 Task: Search one way flight ticket for 2 adults, 2 children, 2 infants in seat in first from Mesa: Phoenix-mesa Gateway Airport (formerly Williams Afb) to Gillette: Gillette Campbell County Airport on 5-1-2023. Choice of flights is United. Number of bags: 7 checked bags. Price is upto 96000. Outbound departure time preference is 12:00.
Action: Mouse moved to (216, 223)
Screenshot: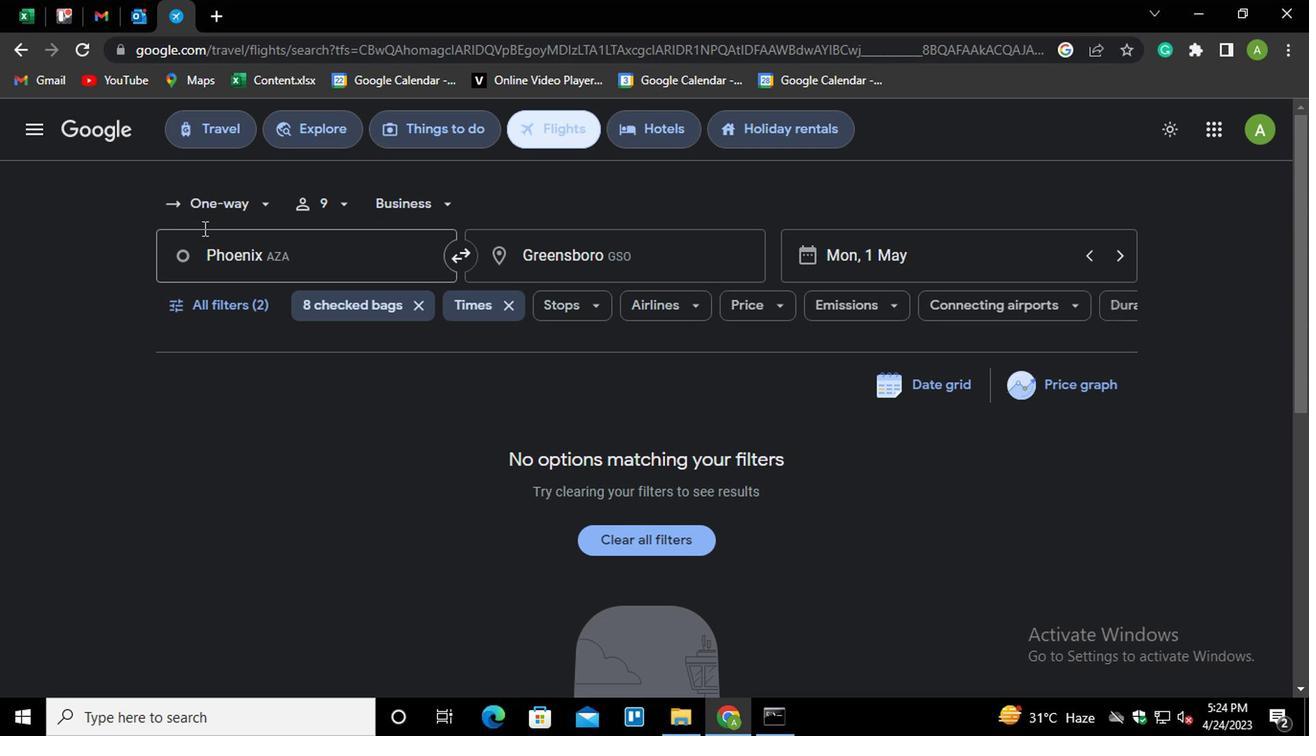 
Action: Mouse pressed left at (216, 223)
Screenshot: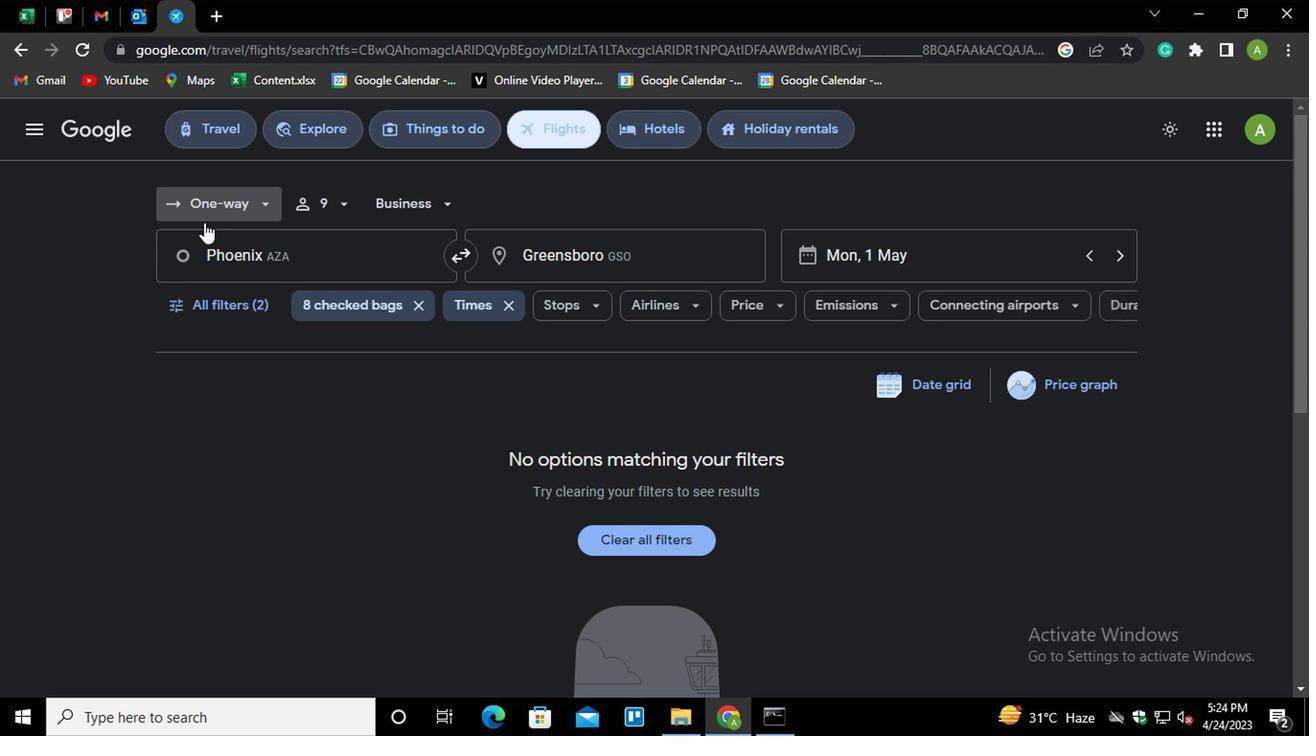 
Action: Mouse moved to (238, 295)
Screenshot: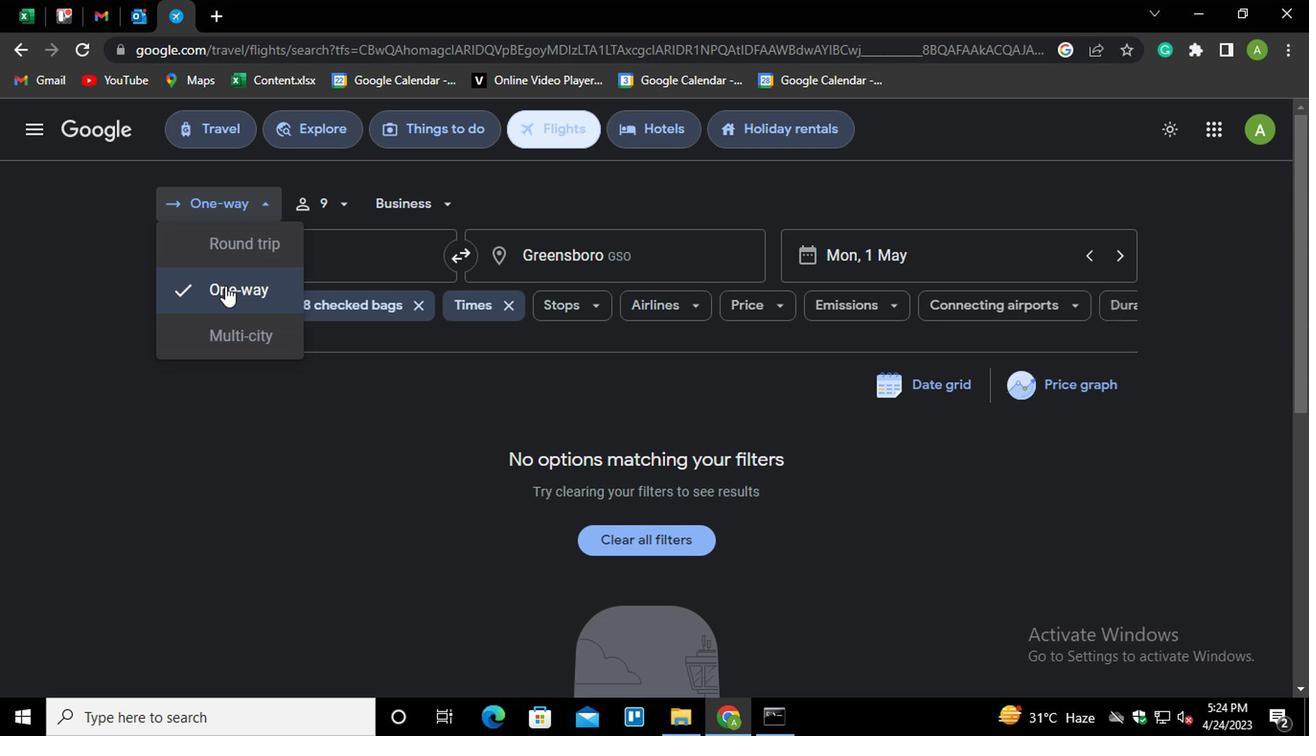 
Action: Mouse pressed left at (238, 295)
Screenshot: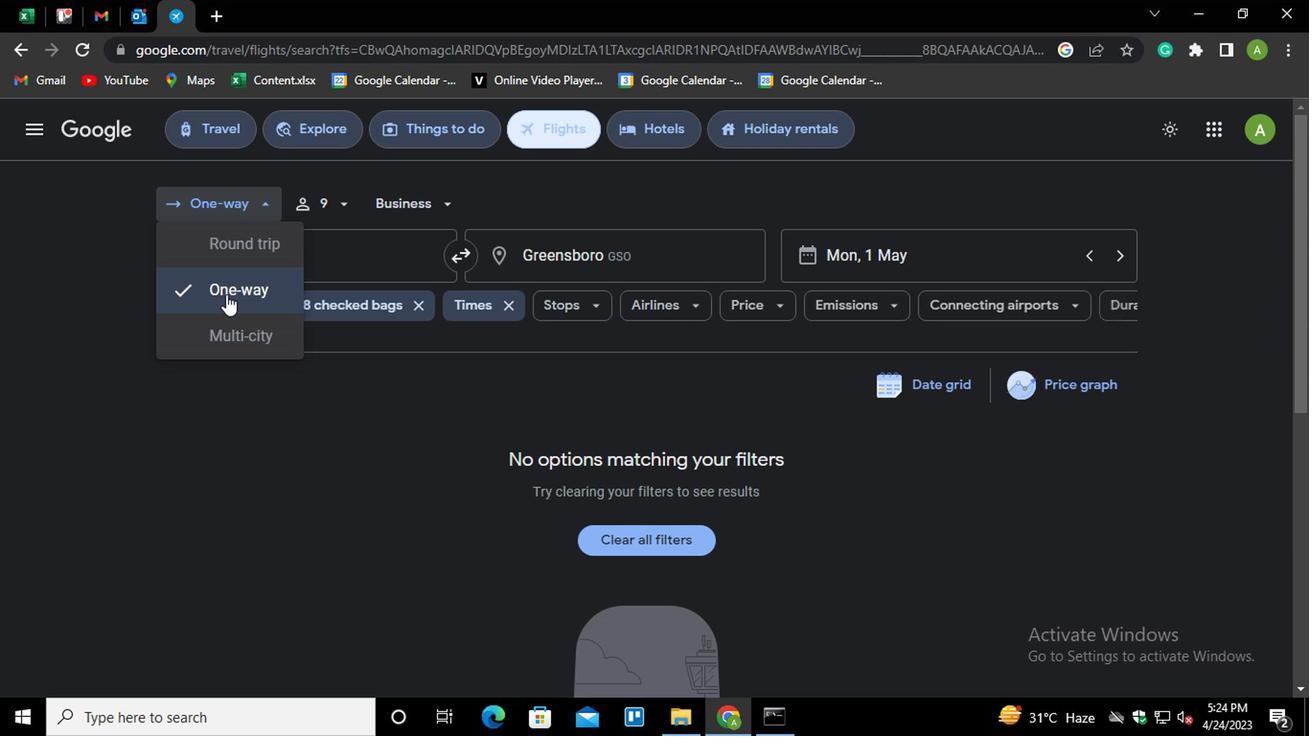 
Action: Mouse moved to (307, 183)
Screenshot: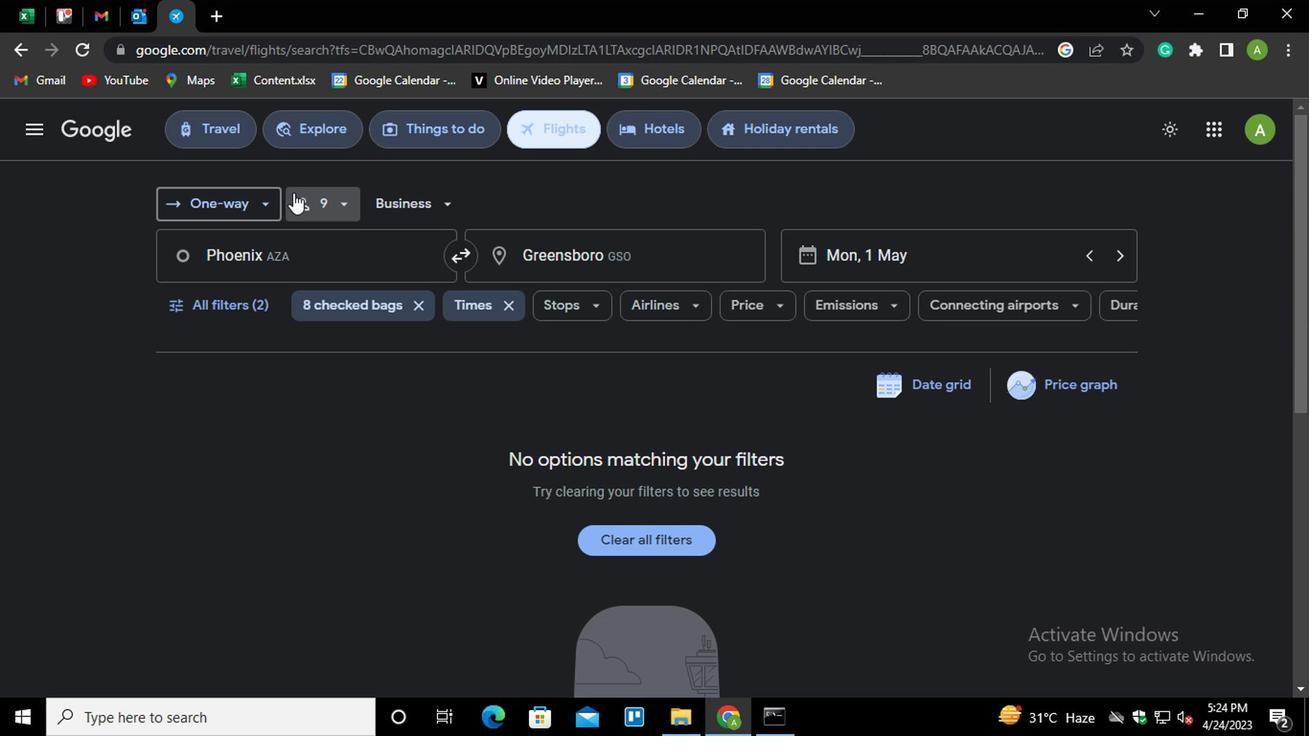
Action: Mouse pressed left at (307, 183)
Screenshot: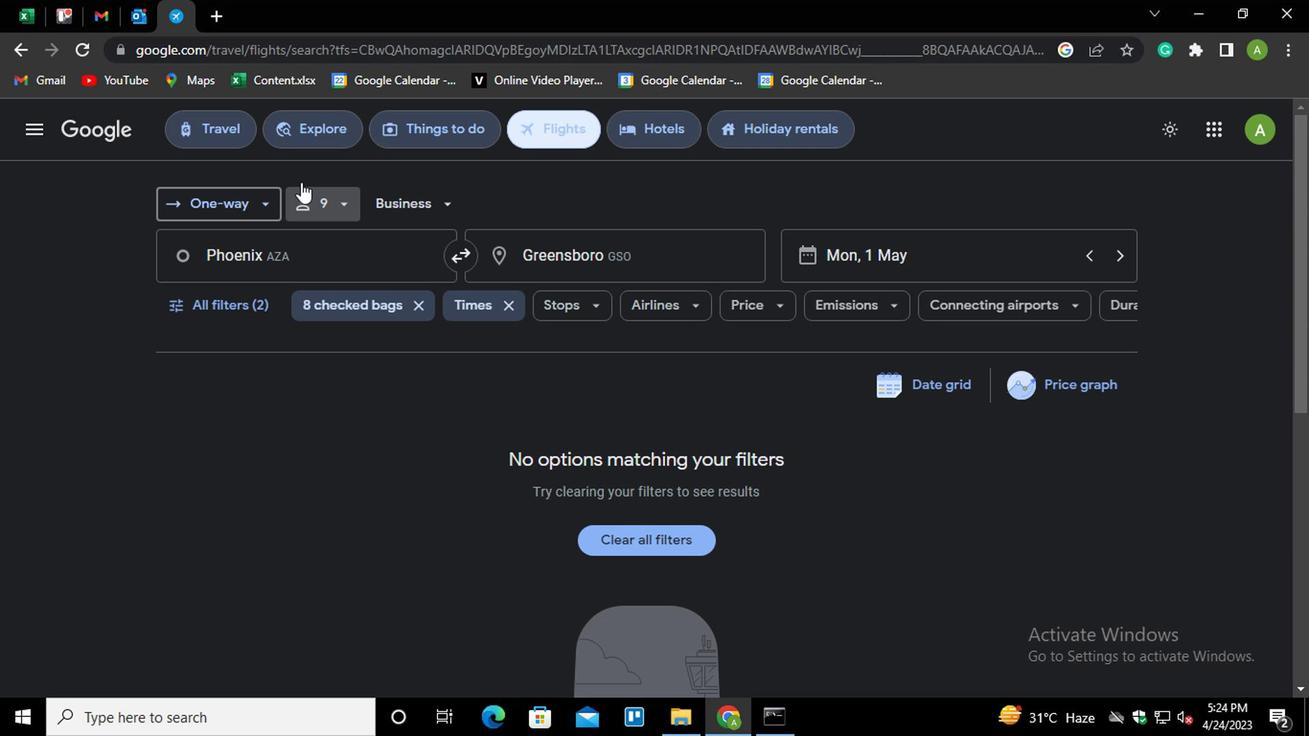 
Action: Mouse moved to (484, 252)
Screenshot: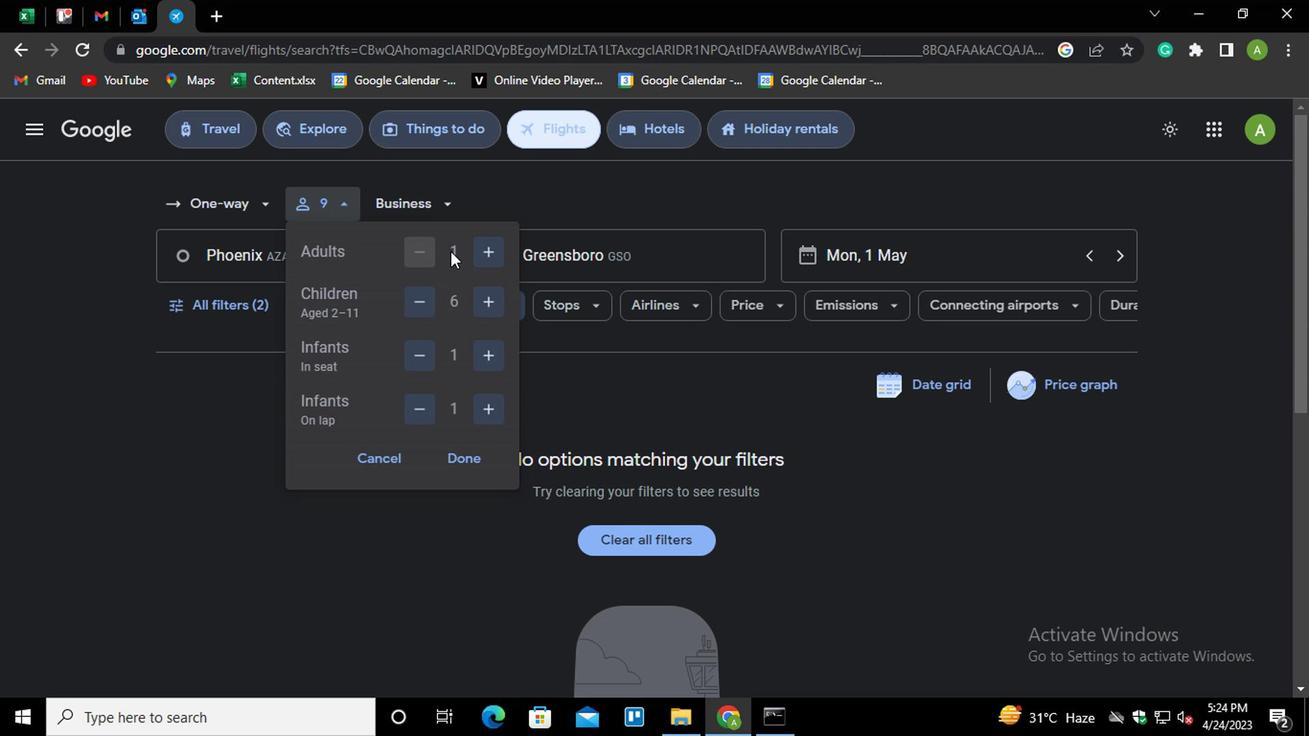 
Action: Mouse pressed left at (484, 252)
Screenshot: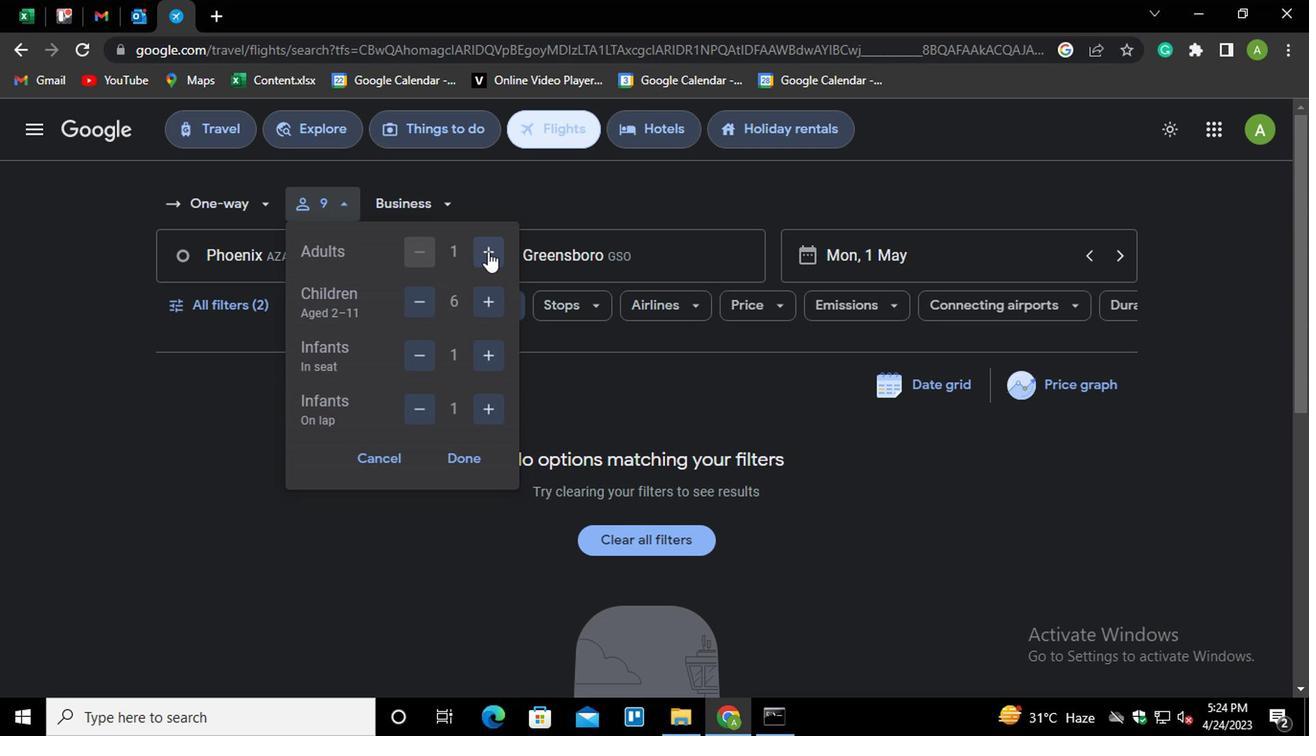 
Action: Mouse moved to (422, 302)
Screenshot: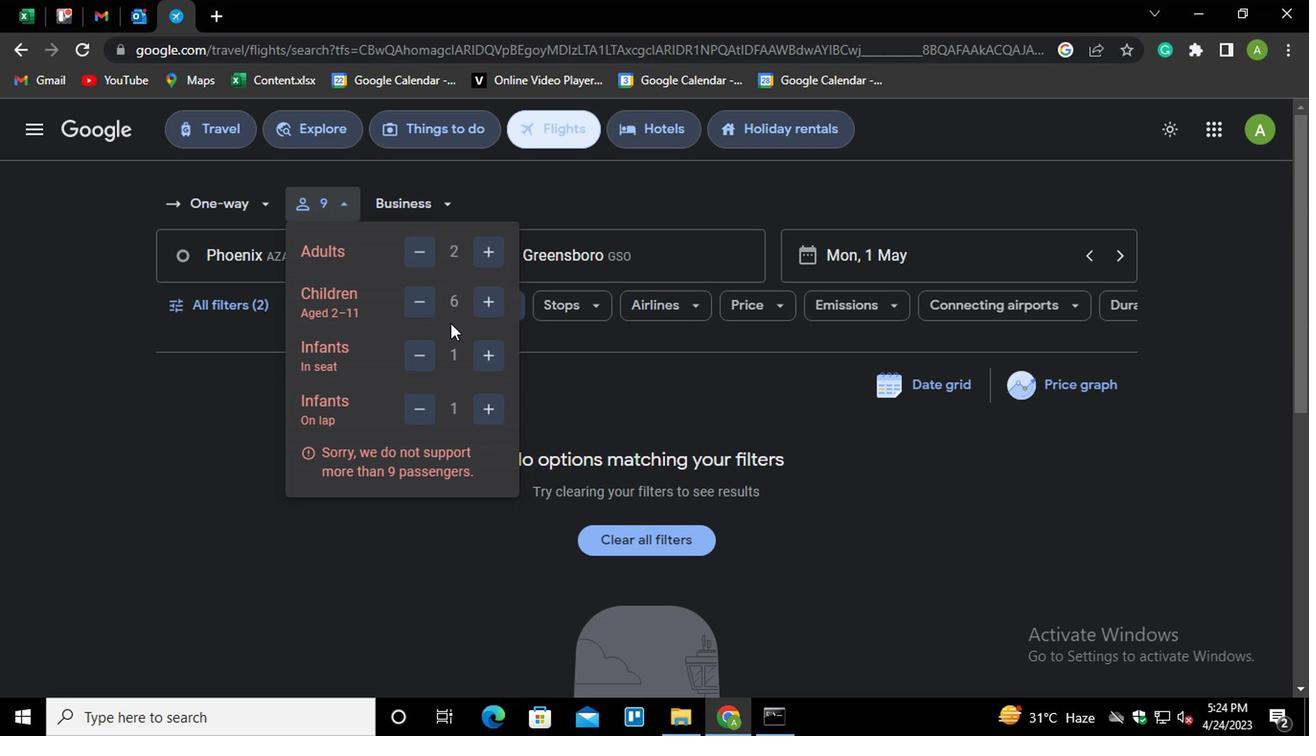 
Action: Mouse pressed left at (422, 302)
Screenshot: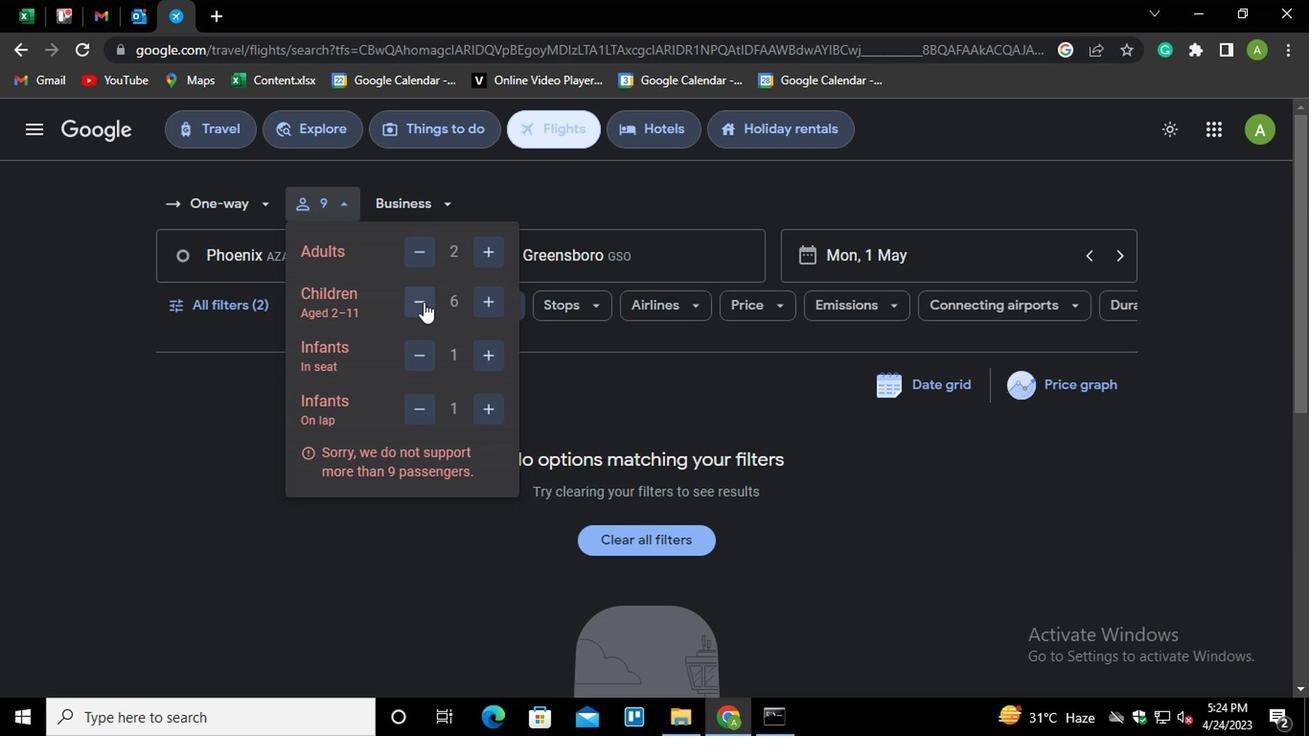 
Action: Mouse moved to (421, 302)
Screenshot: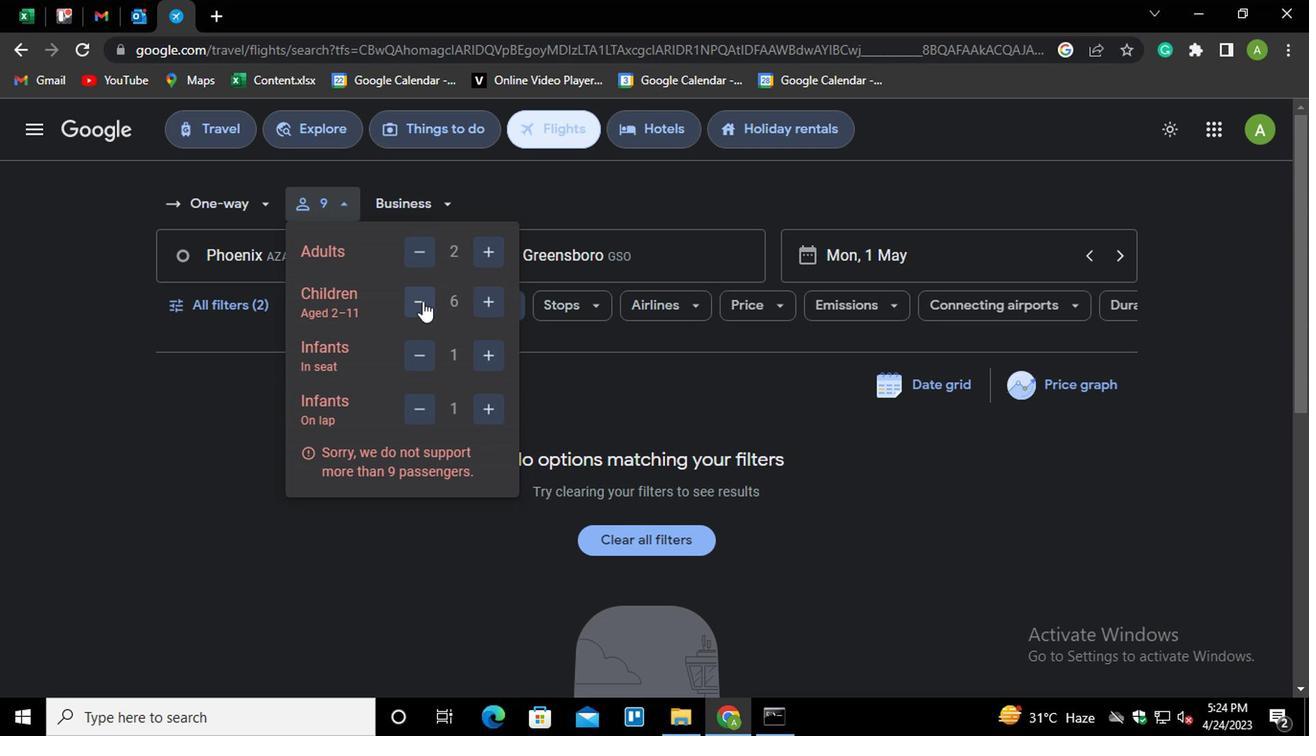 
Action: Mouse pressed left at (421, 302)
Screenshot: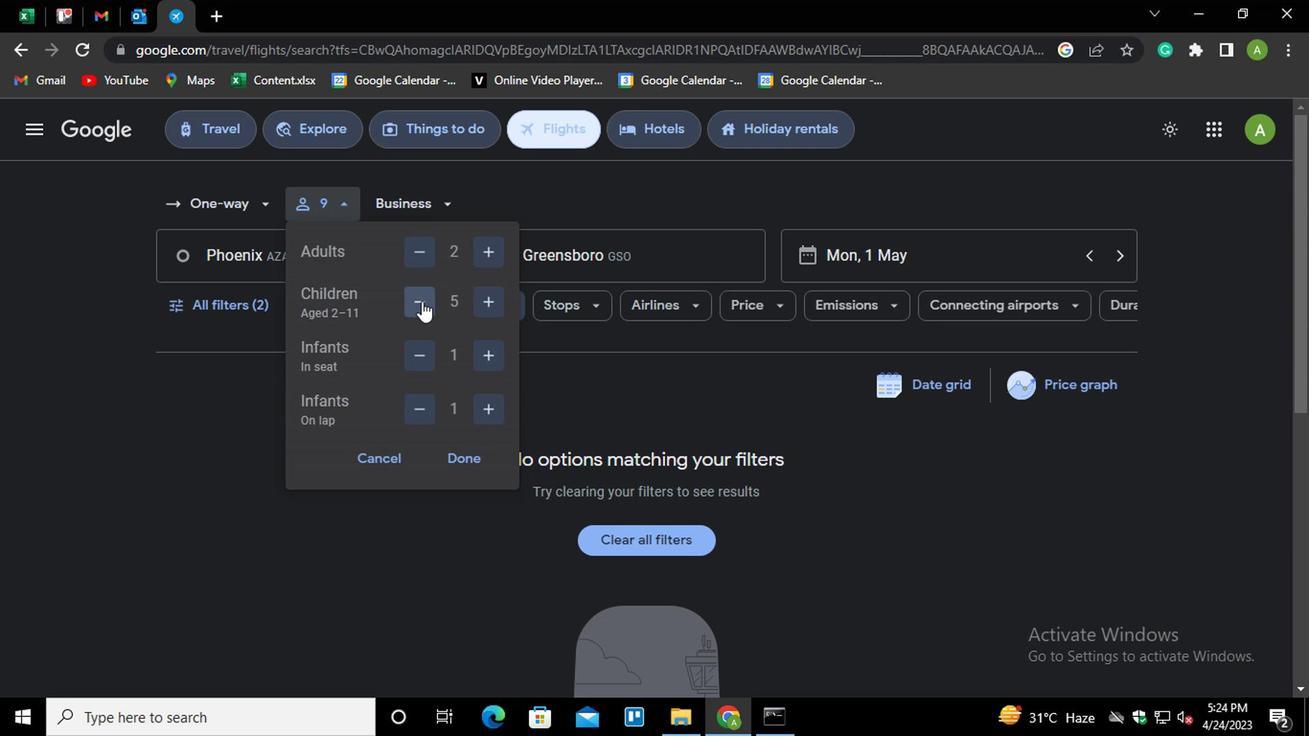 
Action: Mouse pressed left at (421, 302)
Screenshot: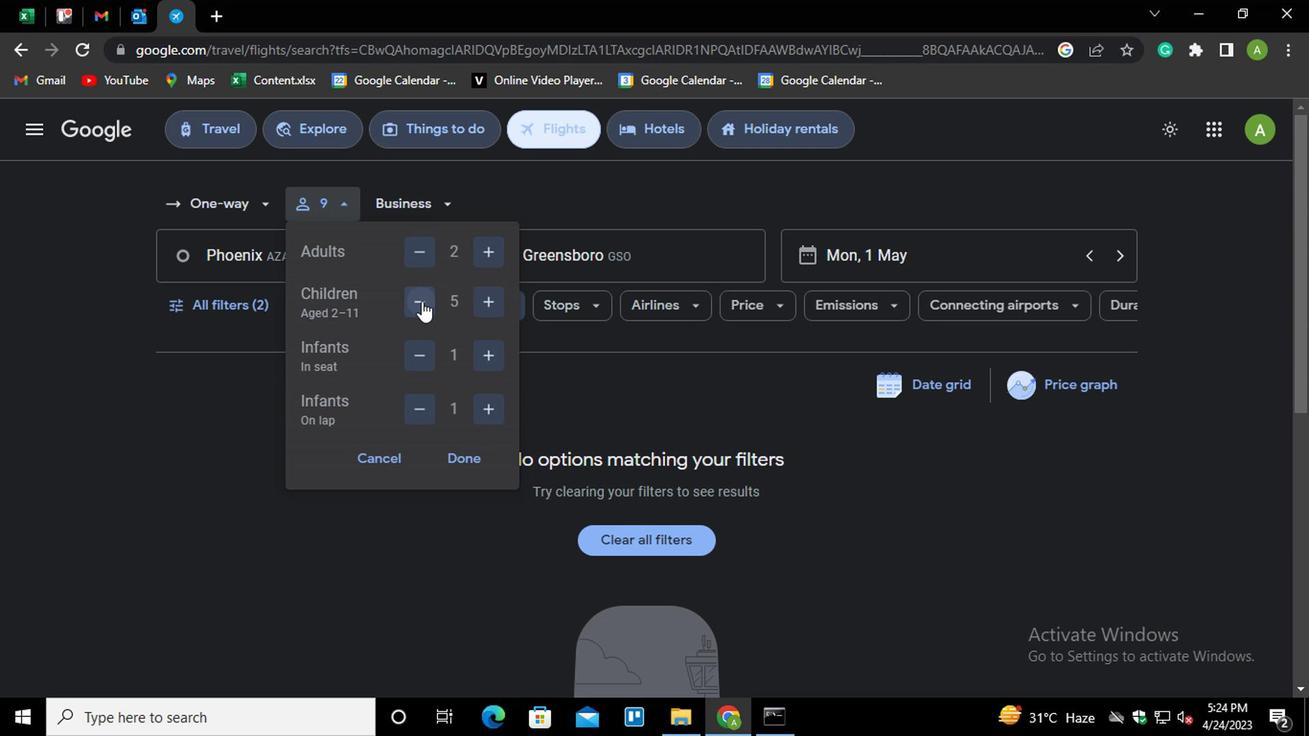 
Action: Mouse pressed left at (421, 302)
Screenshot: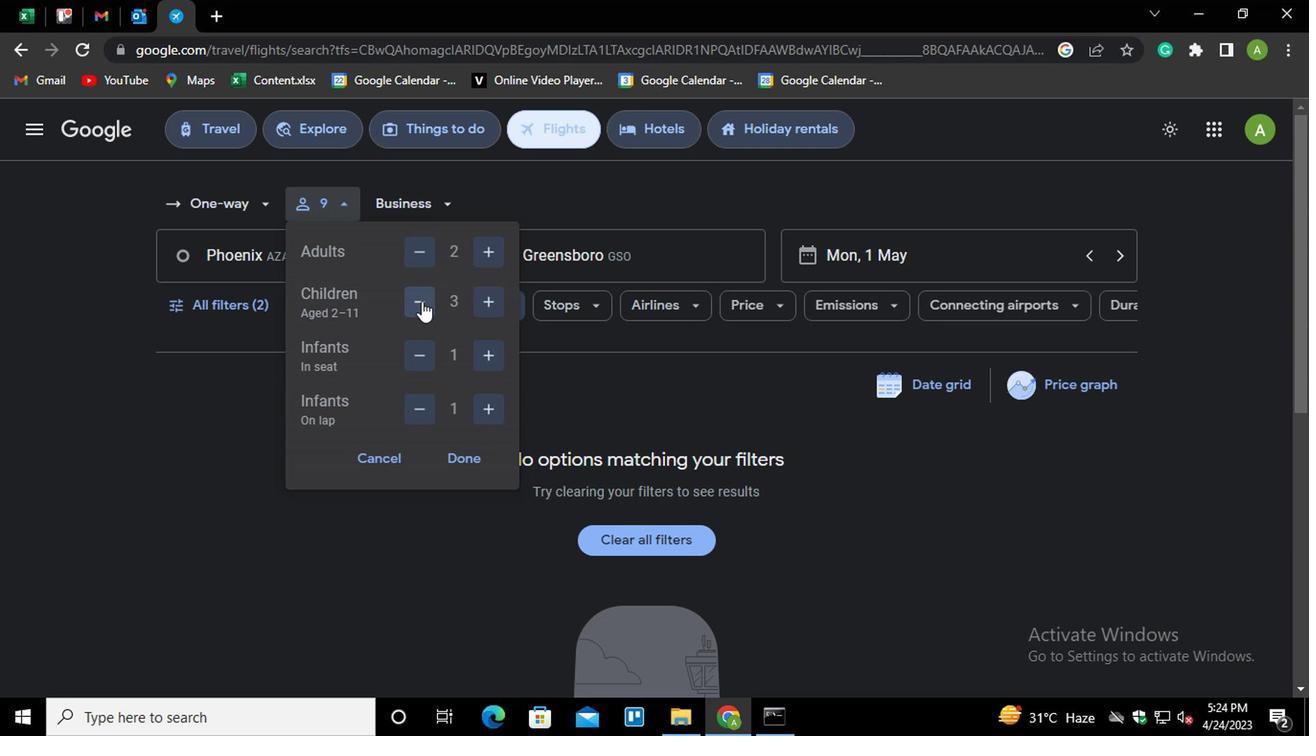 
Action: Mouse moved to (416, 358)
Screenshot: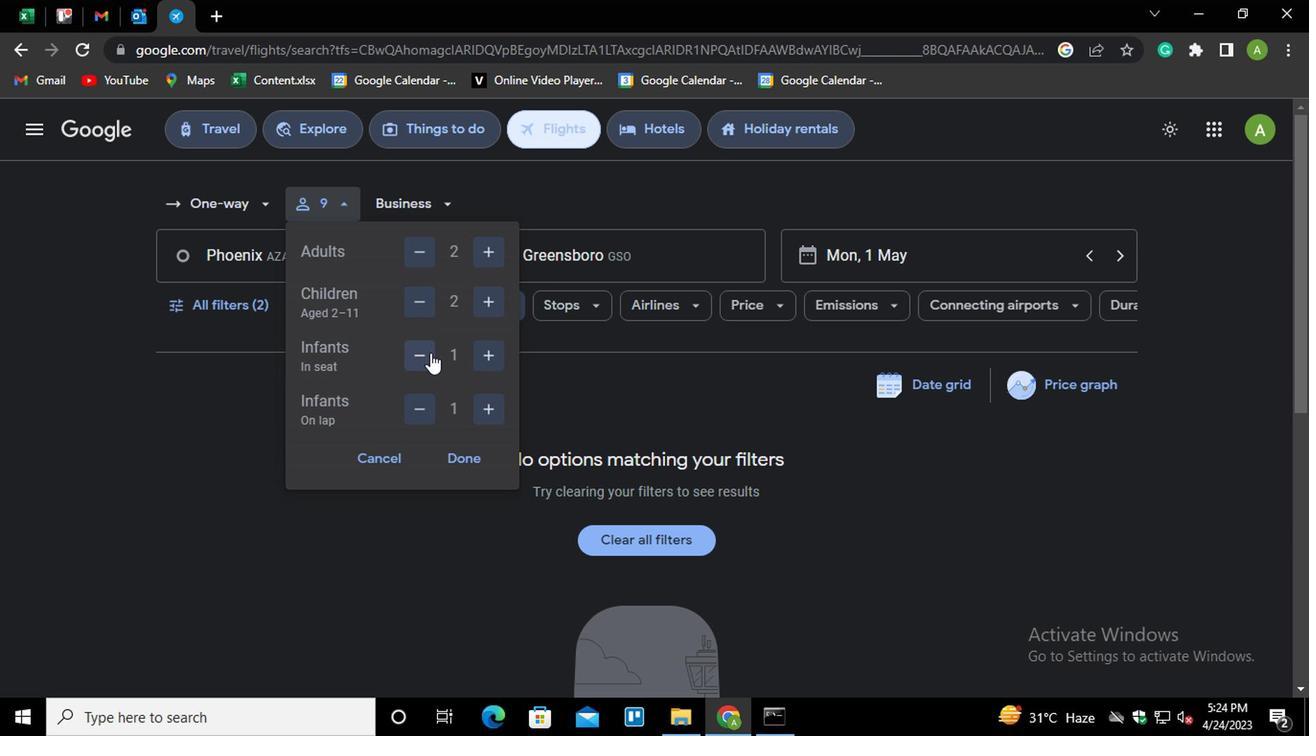 
Action: Mouse pressed left at (416, 358)
Screenshot: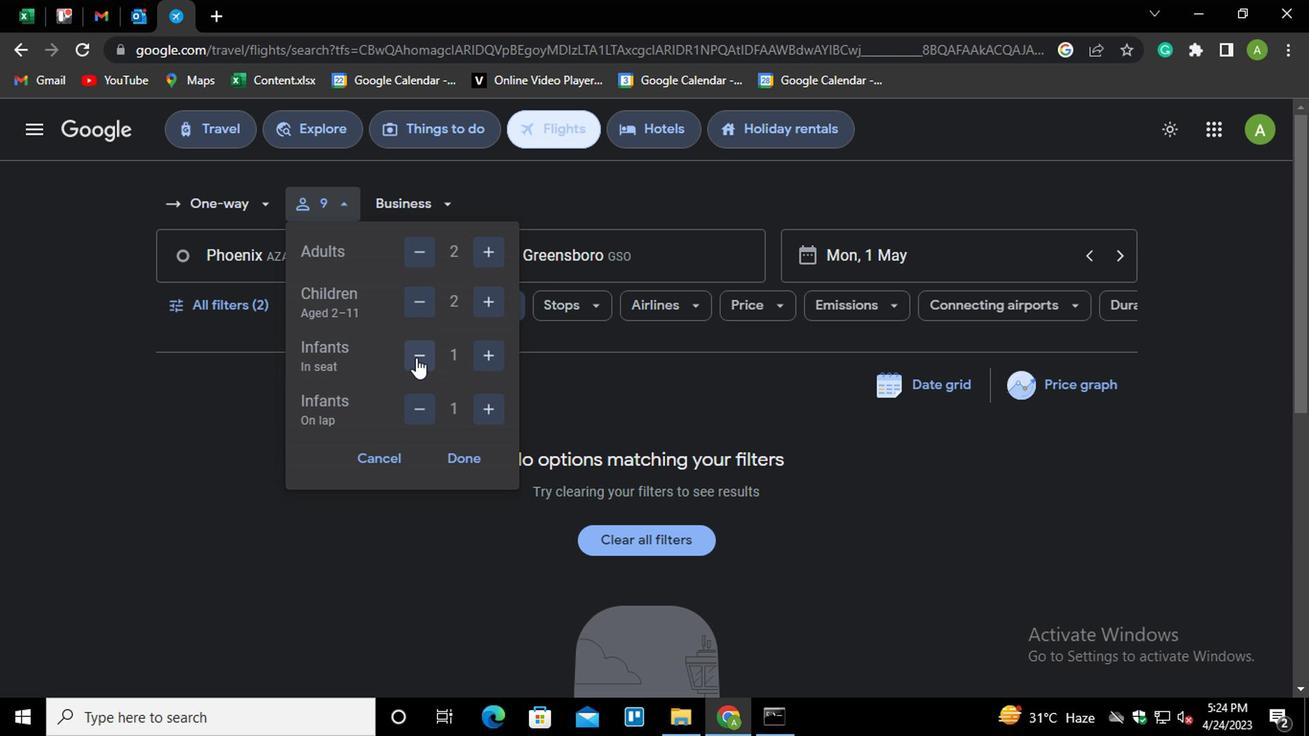 
Action: Mouse moved to (478, 358)
Screenshot: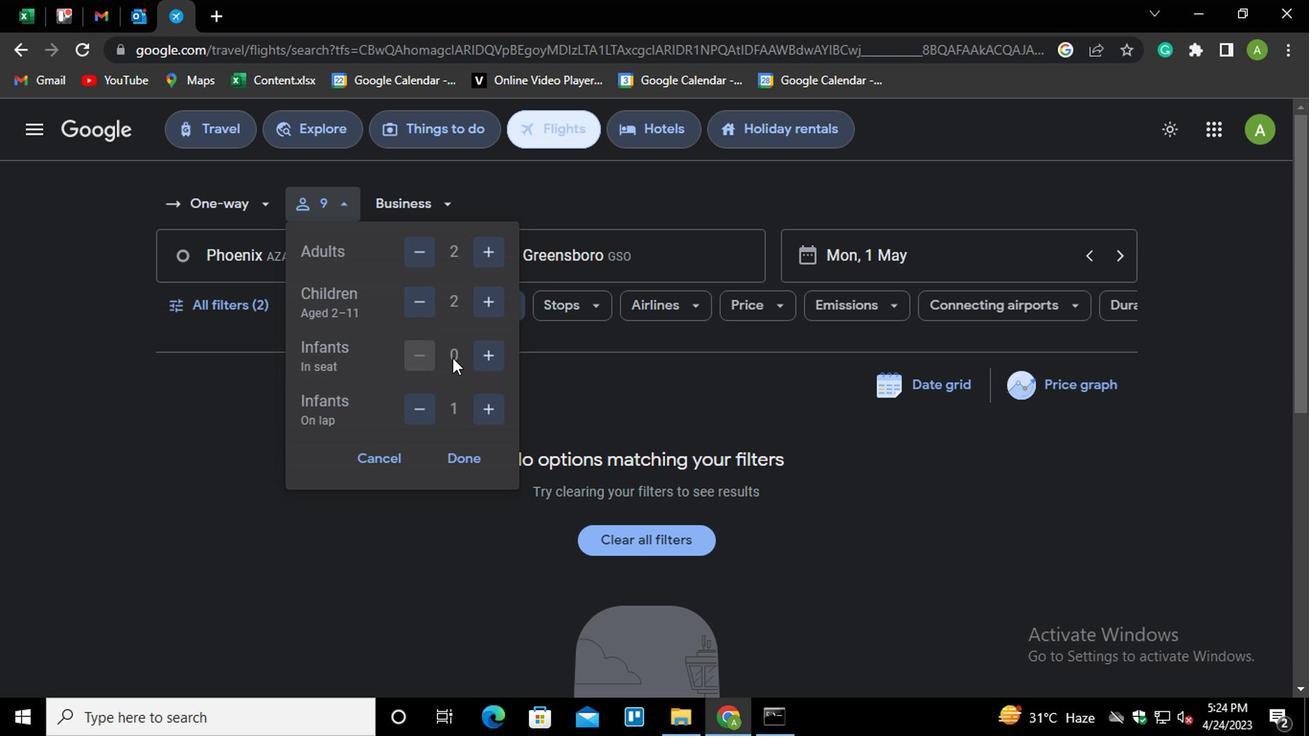 
Action: Mouse pressed left at (478, 358)
Screenshot: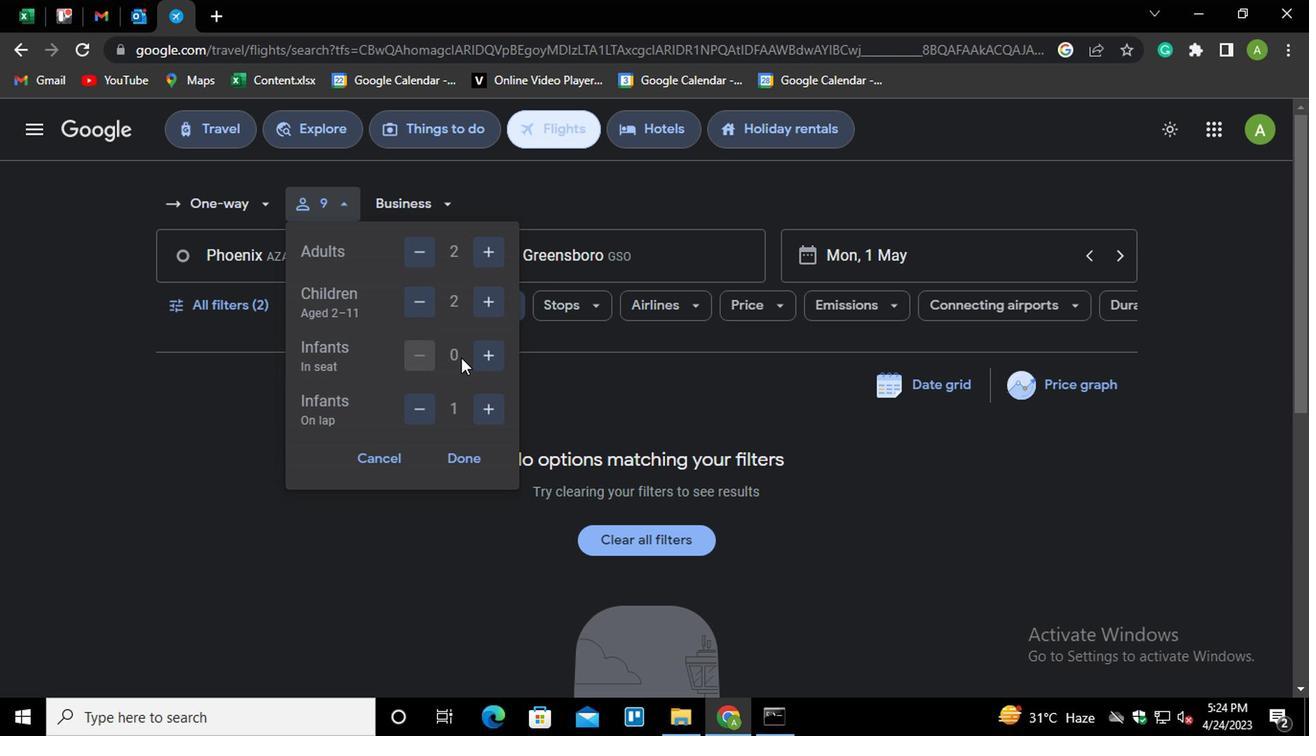 
Action: Mouse pressed left at (478, 358)
Screenshot: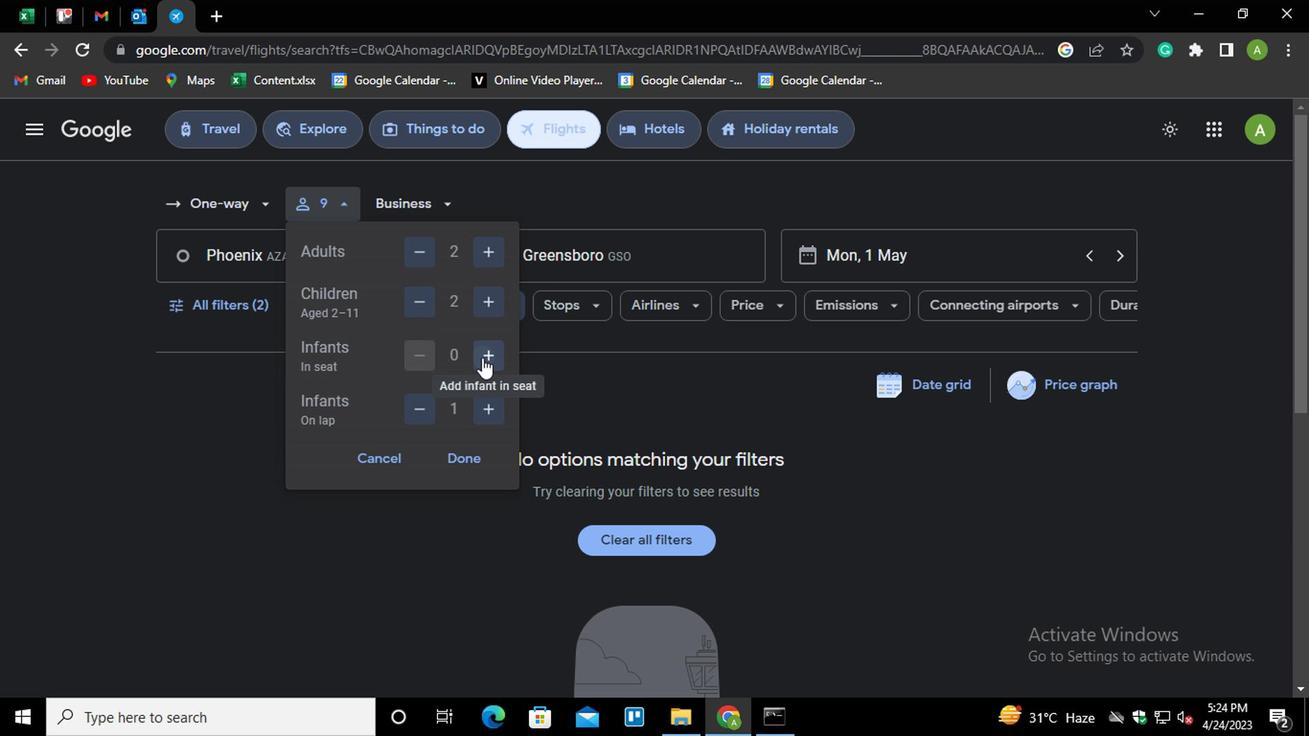 
Action: Mouse moved to (407, 411)
Screenshot: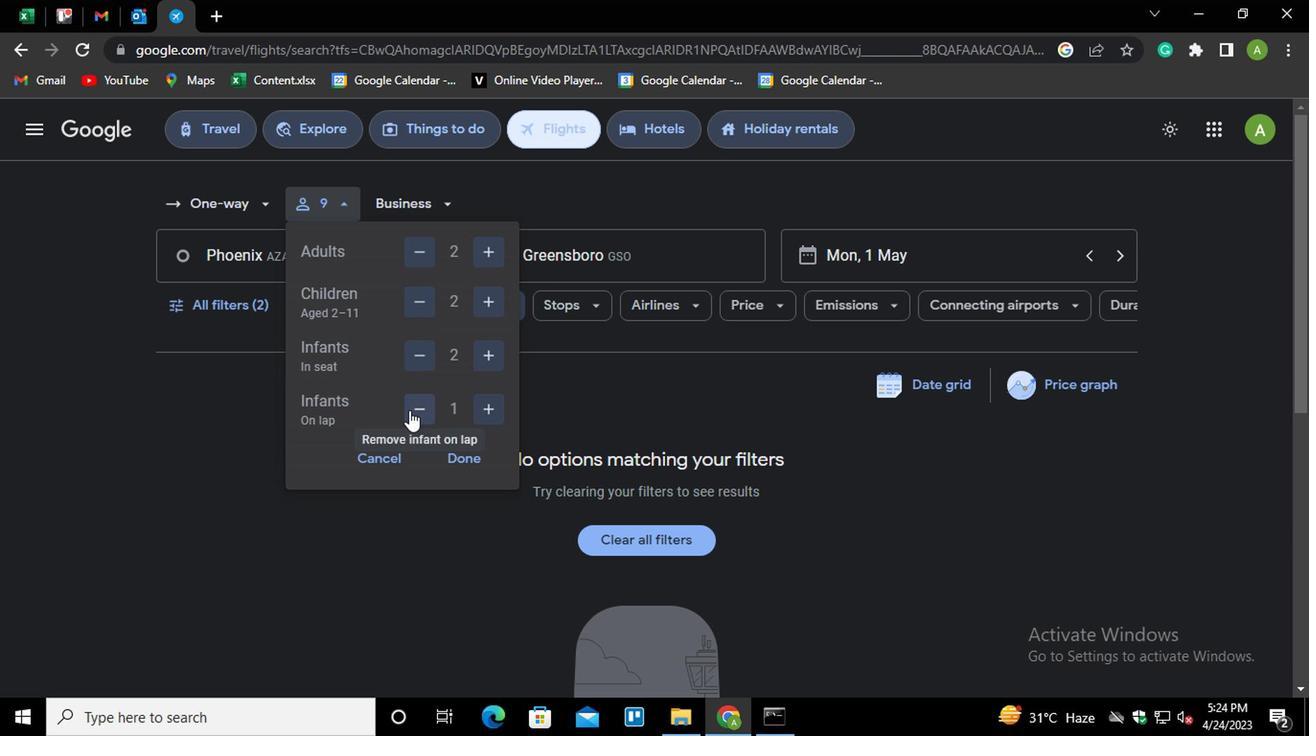 
Action: Mouse pressed left at (407, 411)
Screenshot: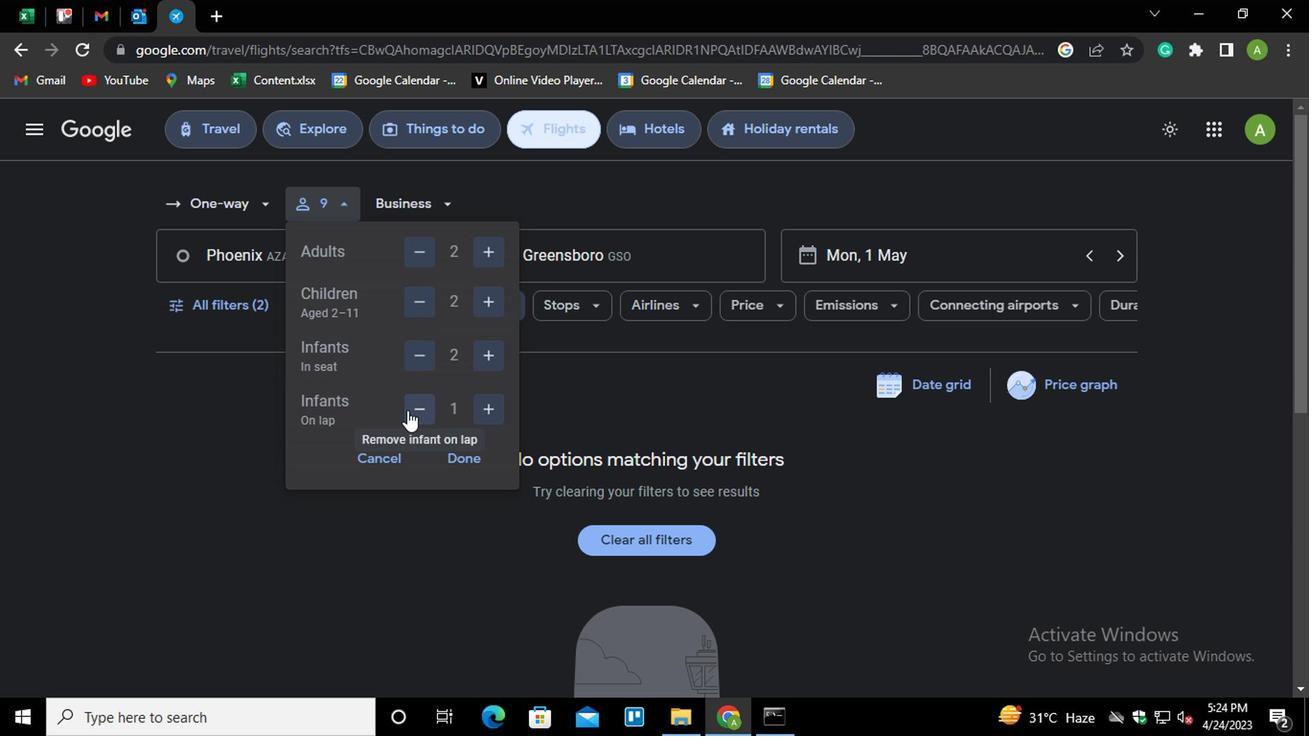 
Action: Mouse moved to (458, 450)
Screenshot: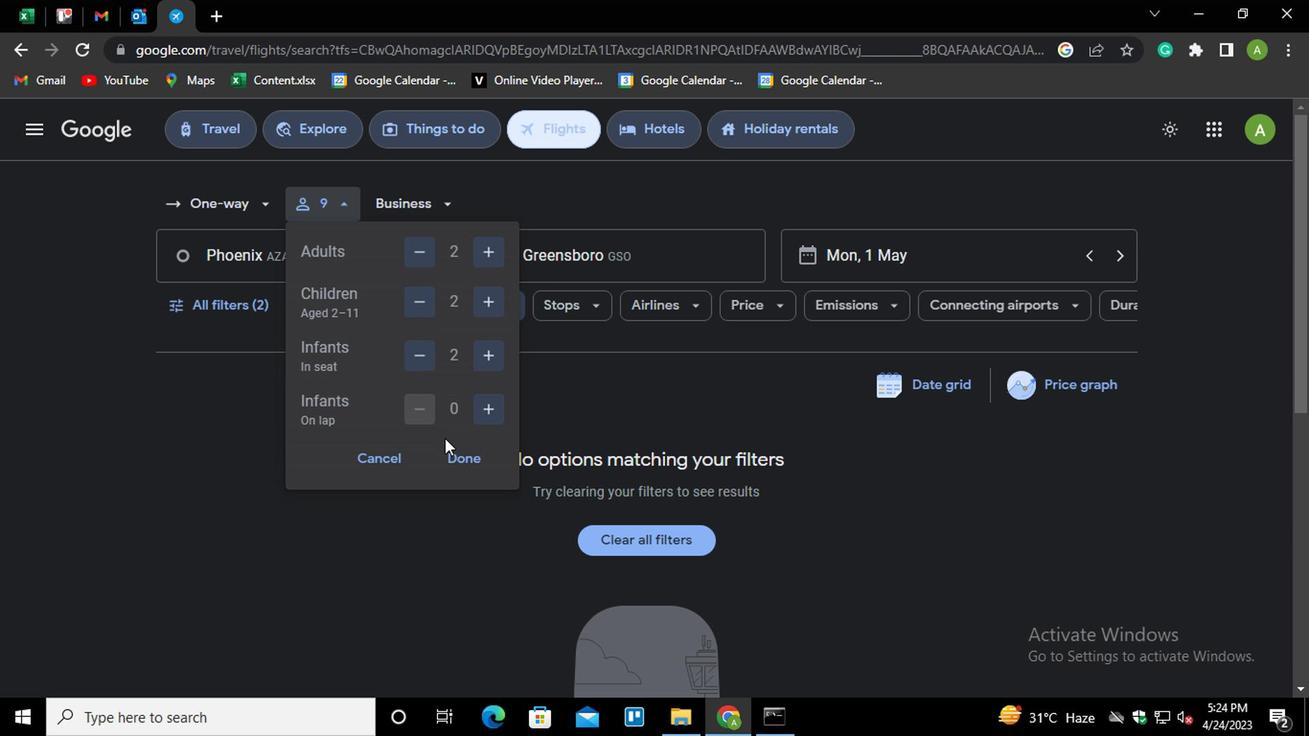 
Action: Mouse pressed left at (458, 450)
Screenshot: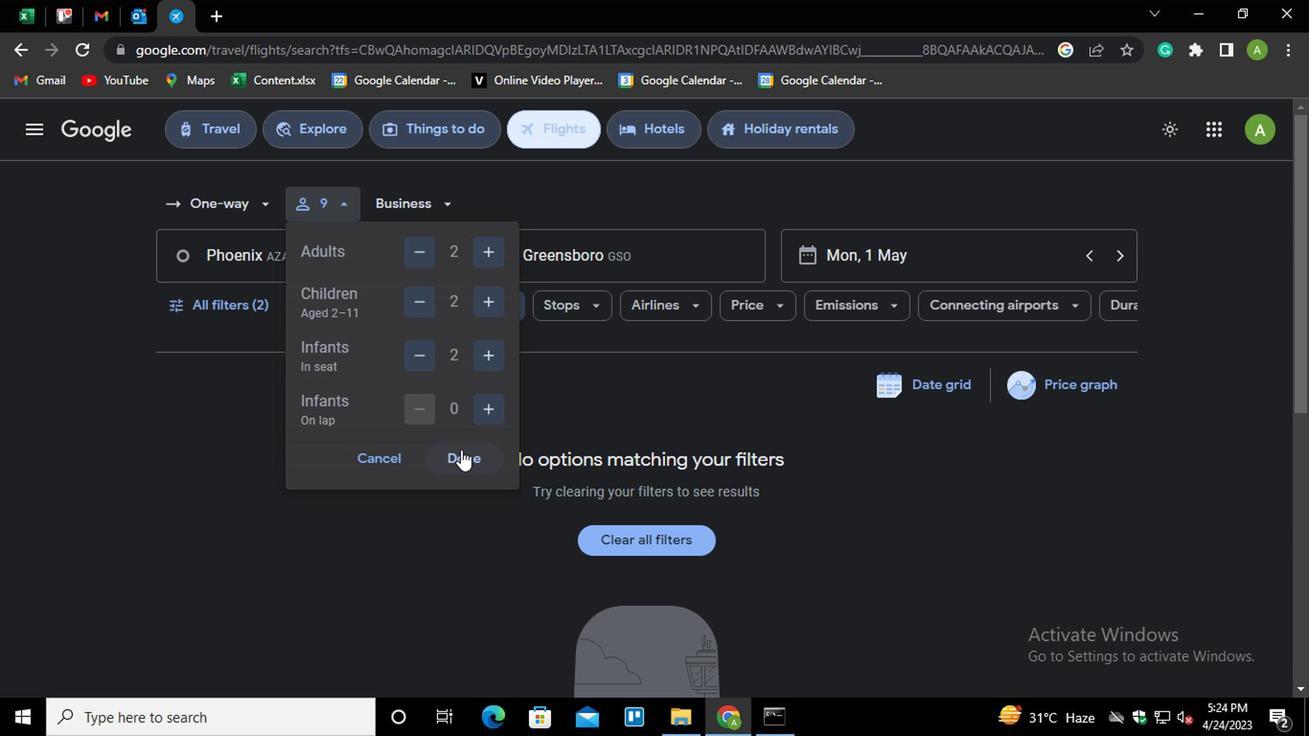 
Action: Mouse moved to (671, 271)
Screenshot: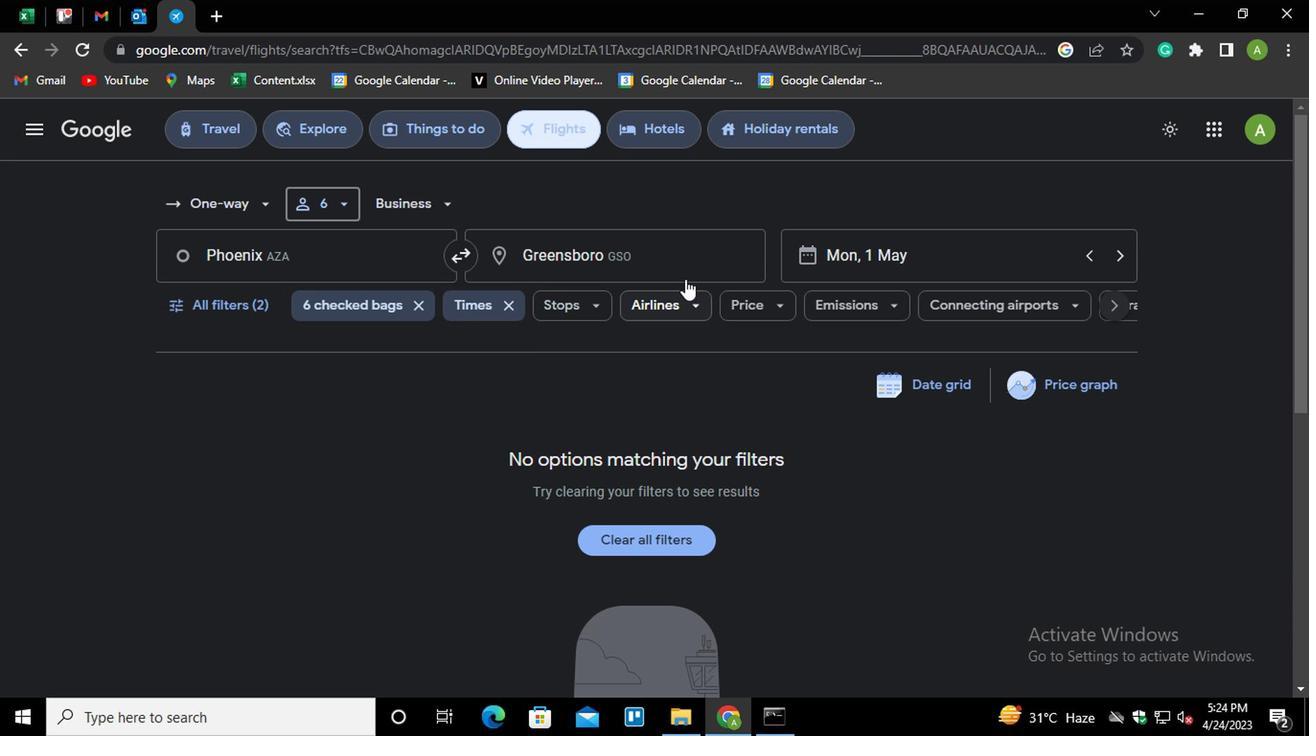 
Action: Mouse pressed left at (671, 271)
Screenshot: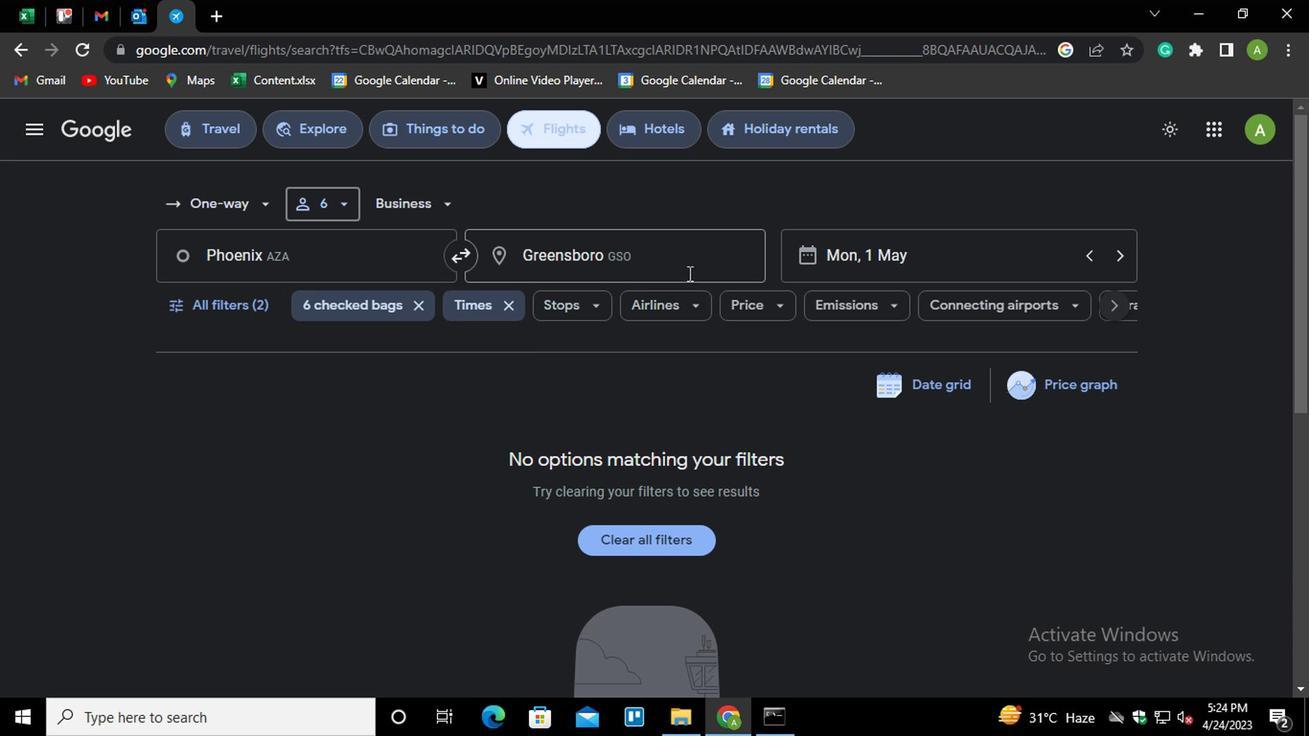 
Action: Key pressed <Key.shift>GILLETTE<Key.down><Key.enter>
Screenshot: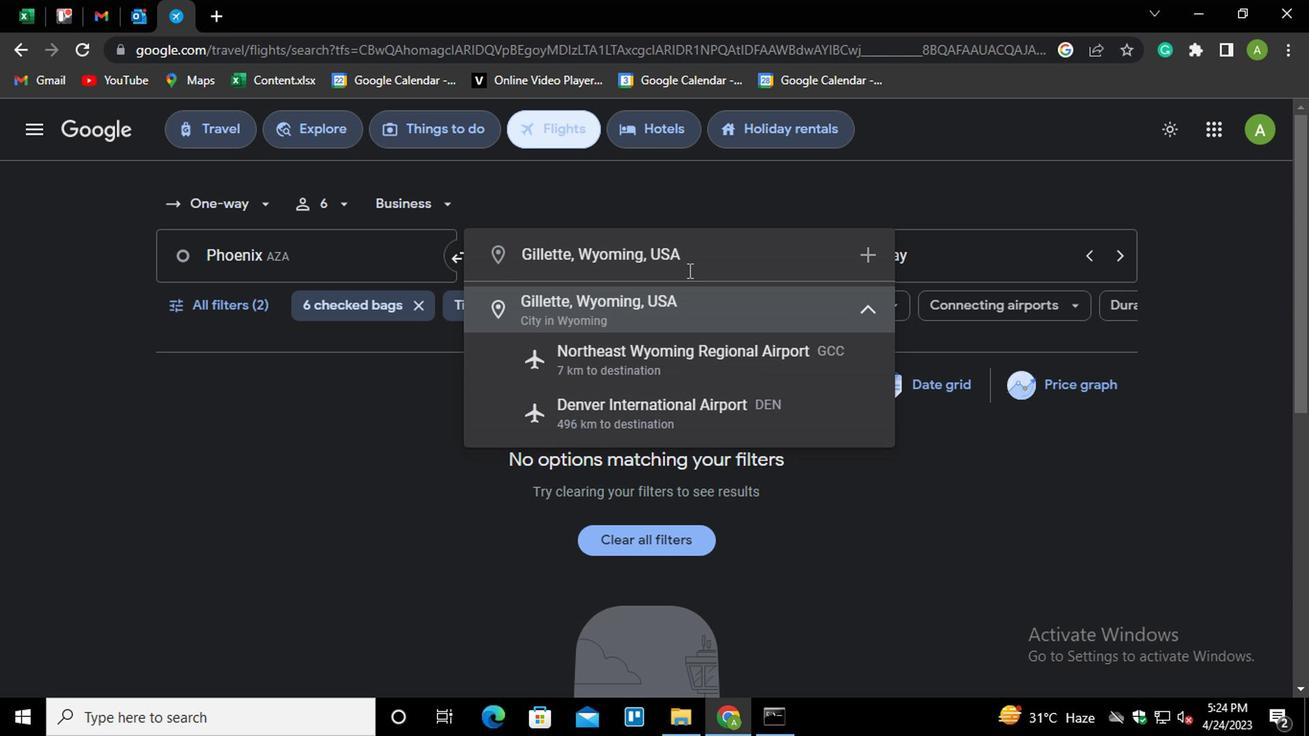 
Action: Mouse moved to (257, 304)
Screenshot: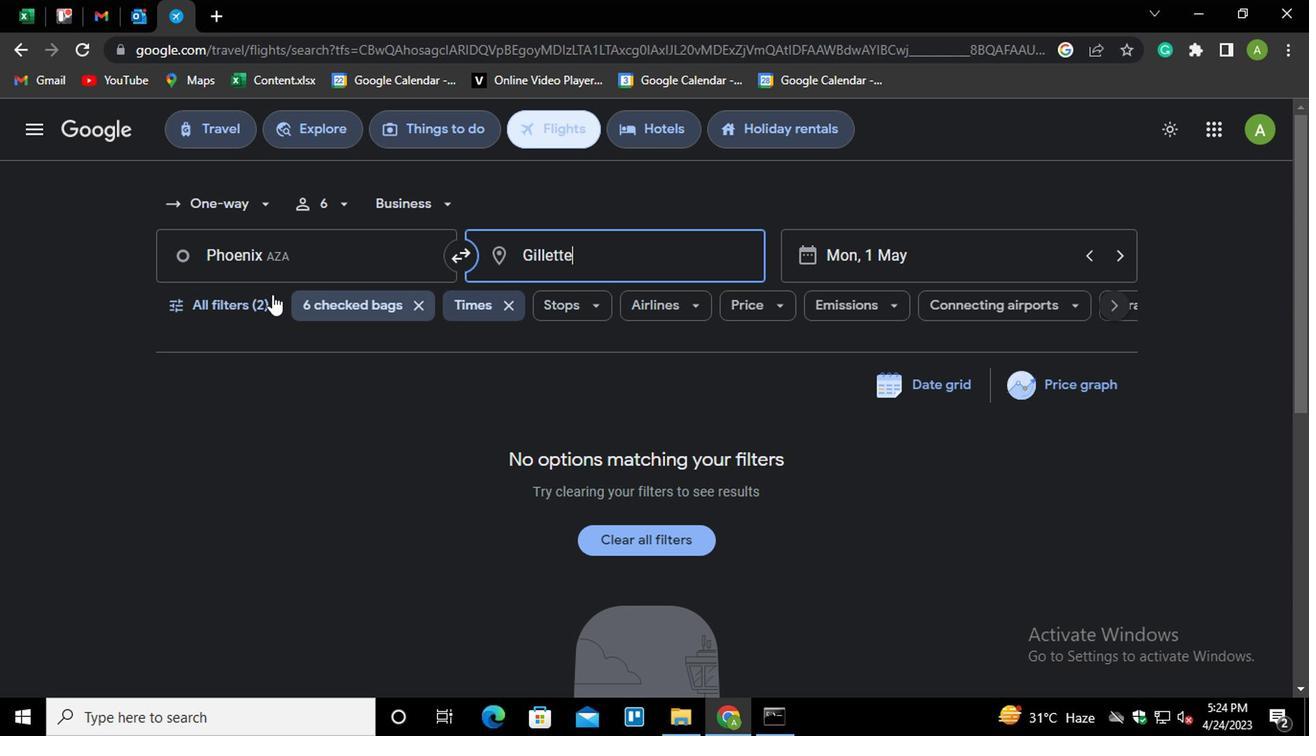 
Action: Mouse pressed left at (257, 304)
Screenshot: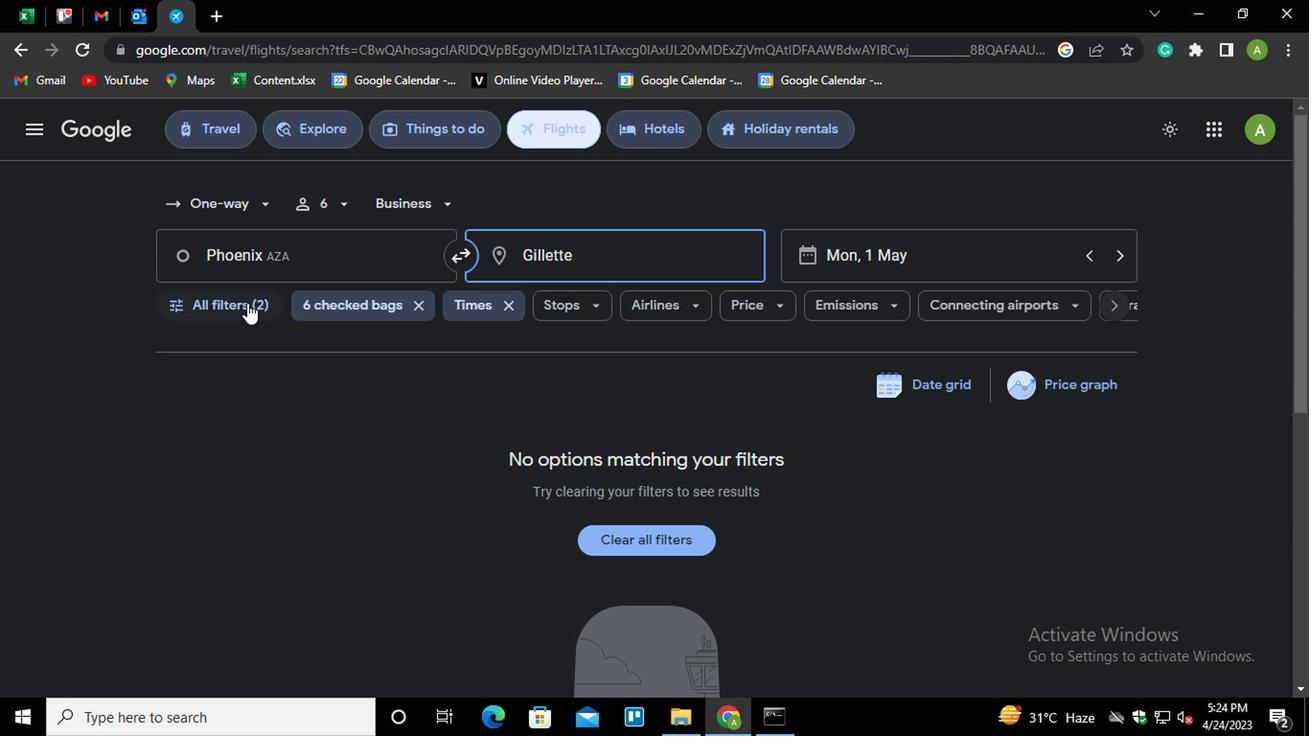 
Action: Mouse moved to (426, 681)
Screenshot: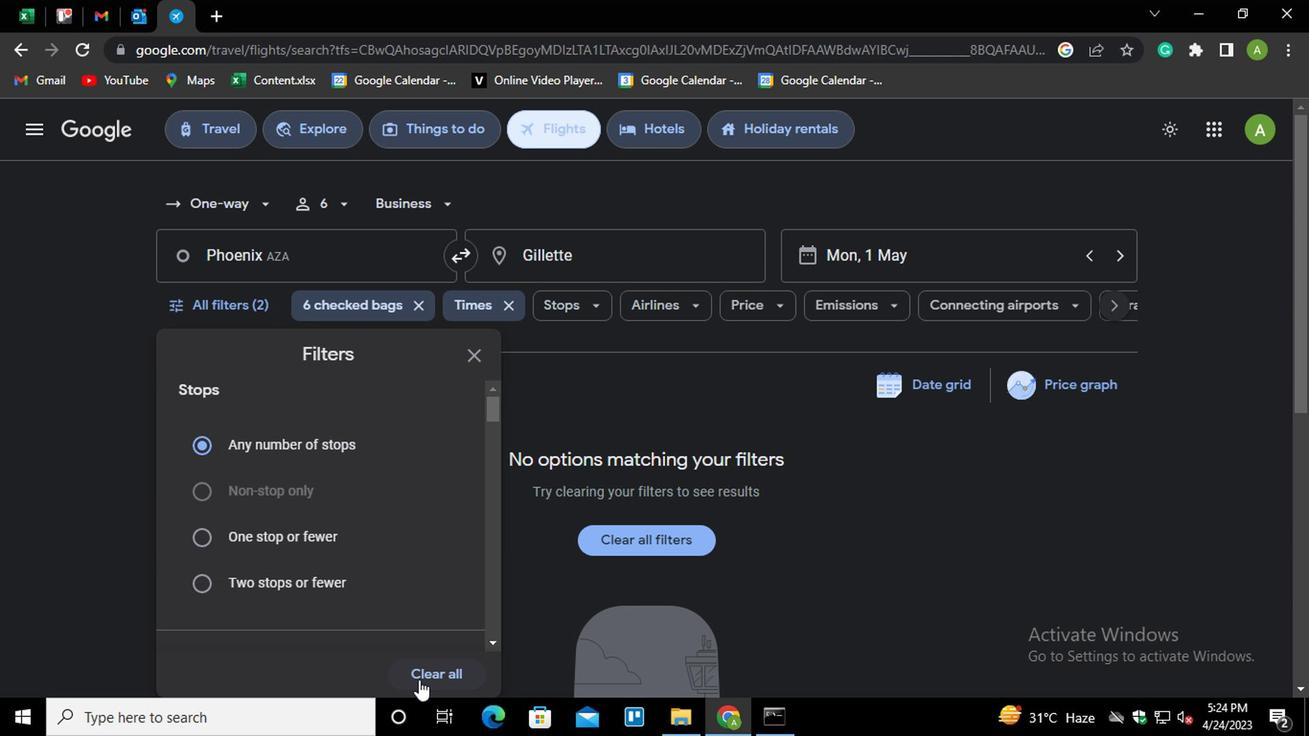 
Action: Mouse pressed left at (426, 681)
Screenshot: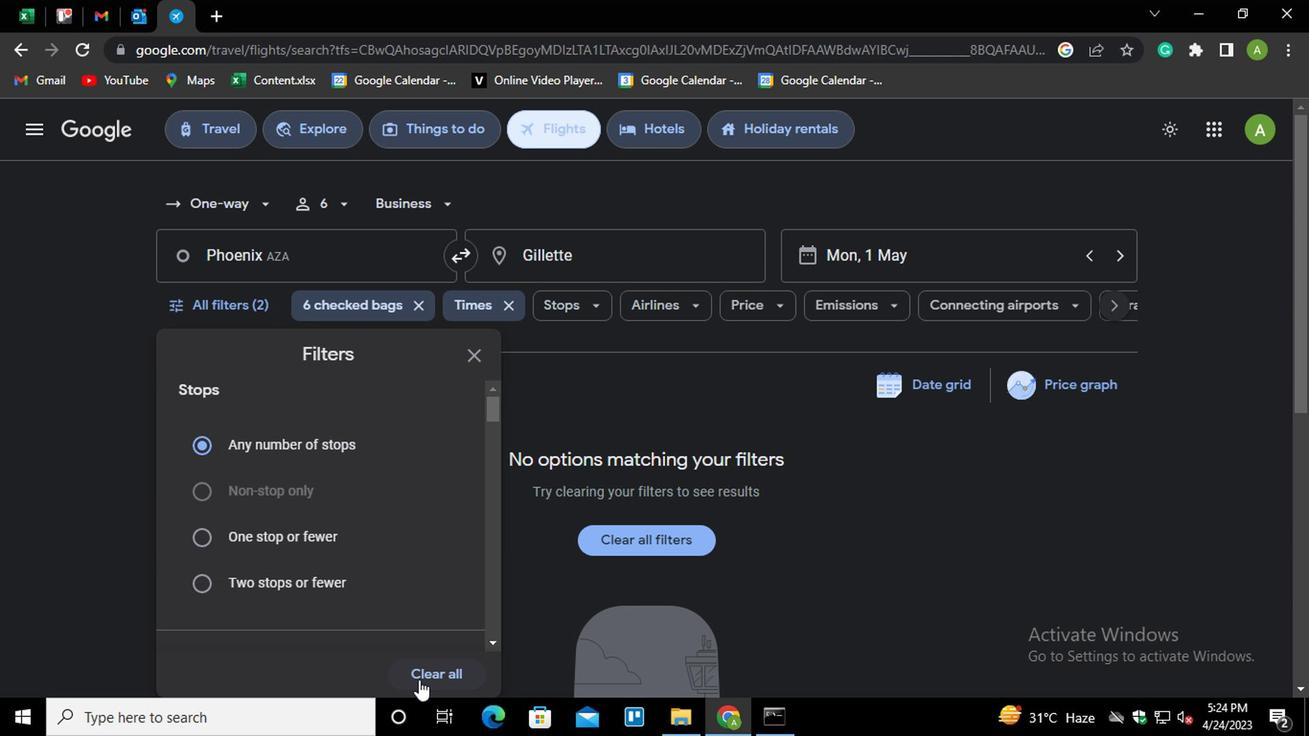 
Action: Mouse moved to (336, 518)
Screenshot: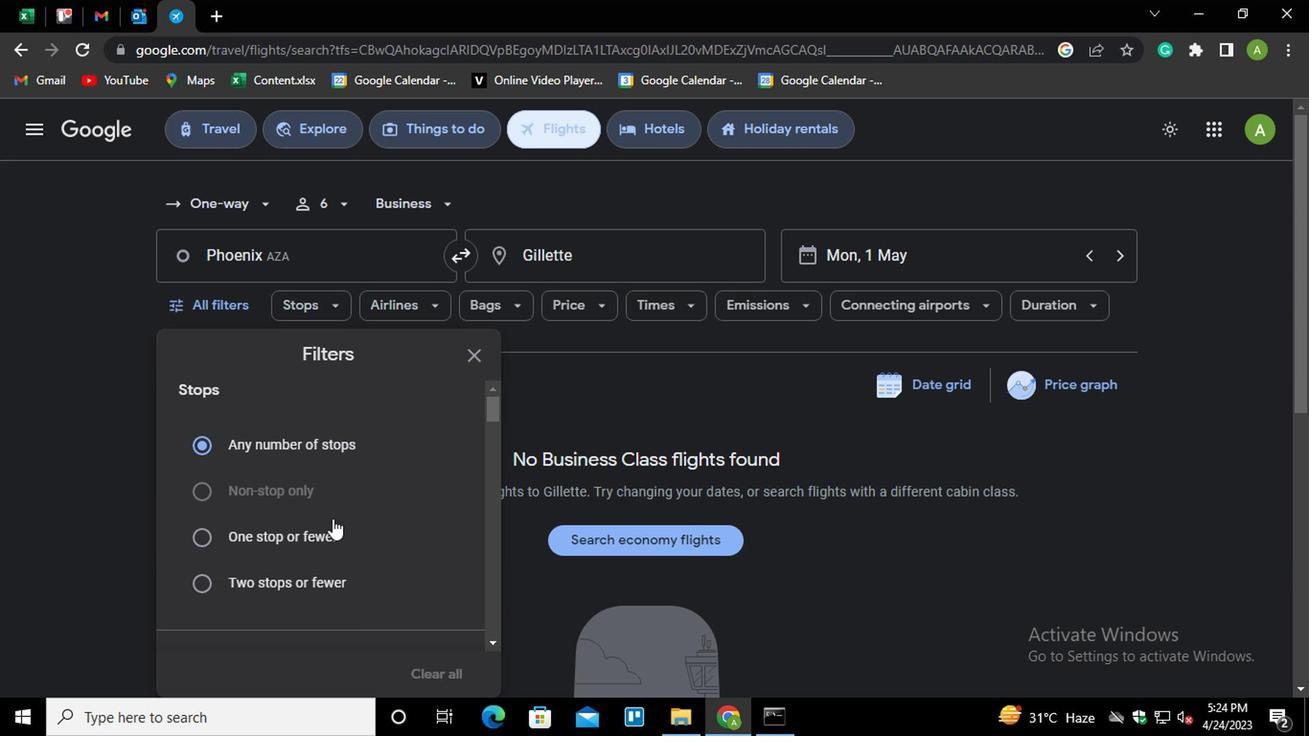 
Action: Mouse scrolled (336, 518) with delta (0, 0)
Screenshot: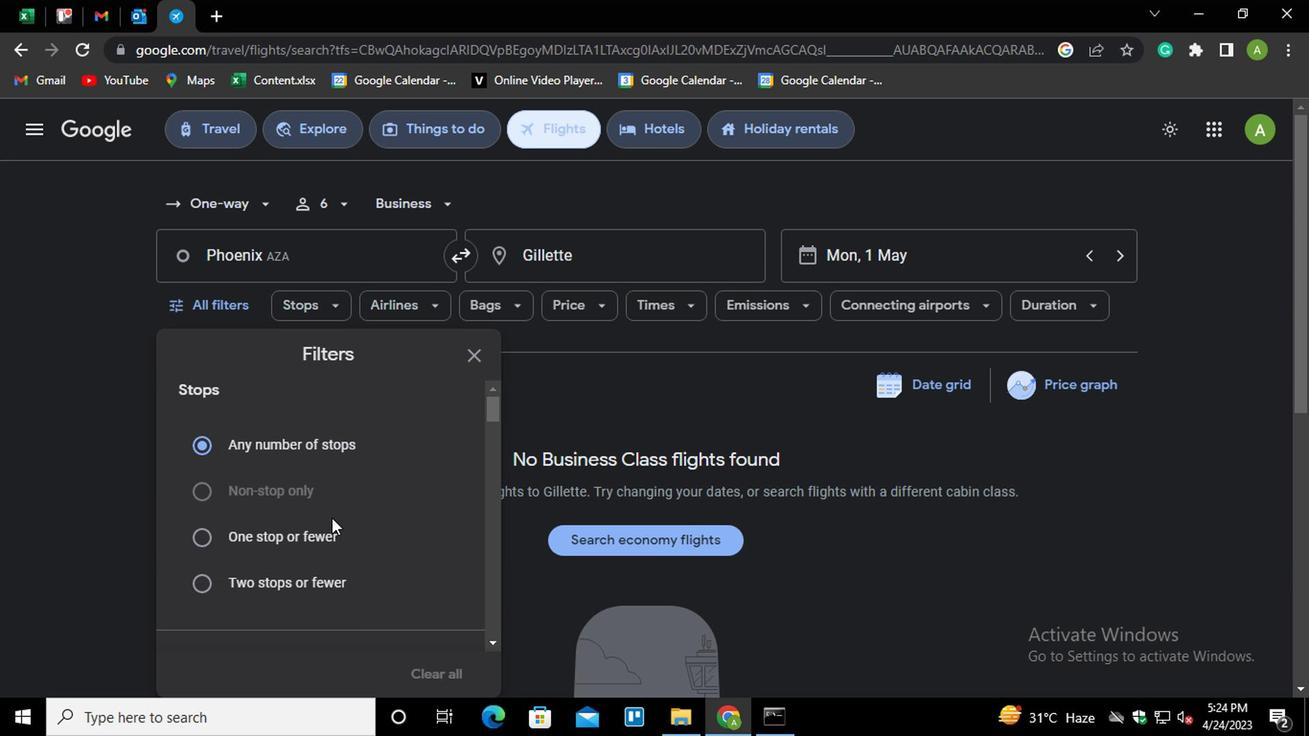 
Action: Mouse moved to (359, 544)
Screenshot: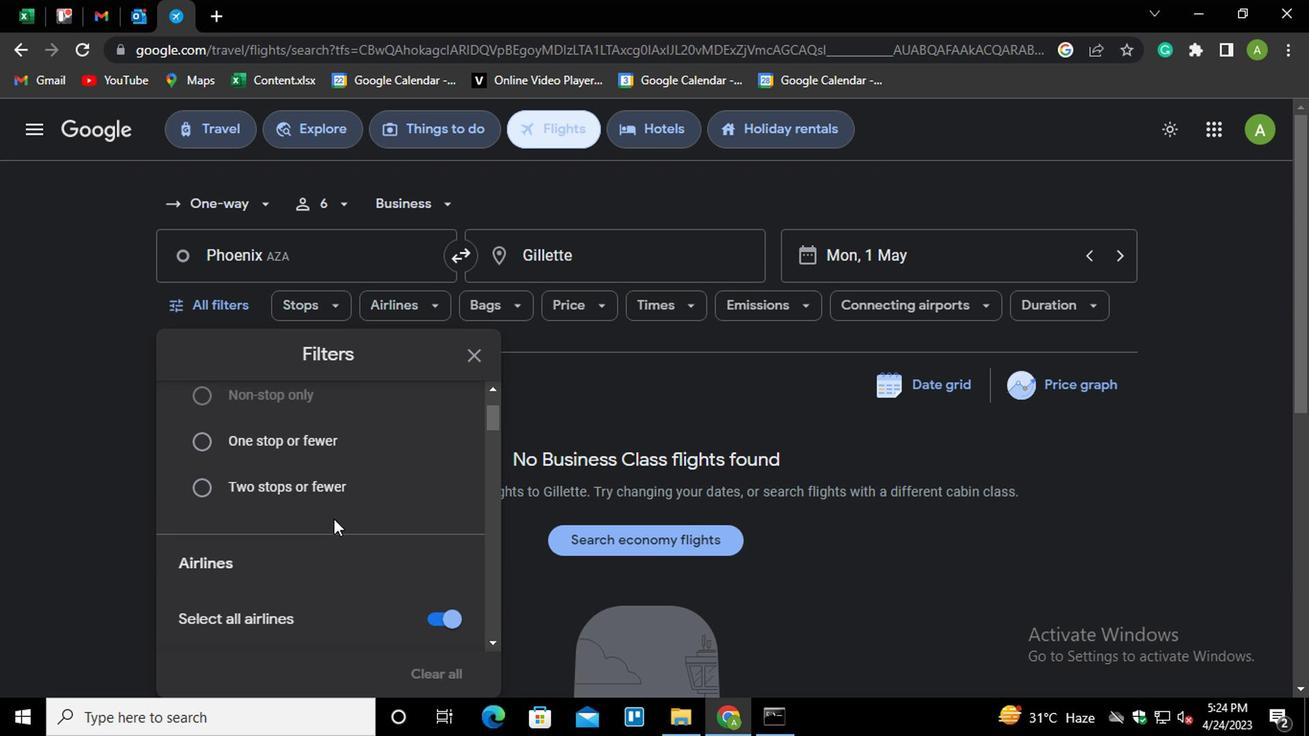 
Action: Mouse scrolled (359, 542) with delta (0, -1)
Screenshot: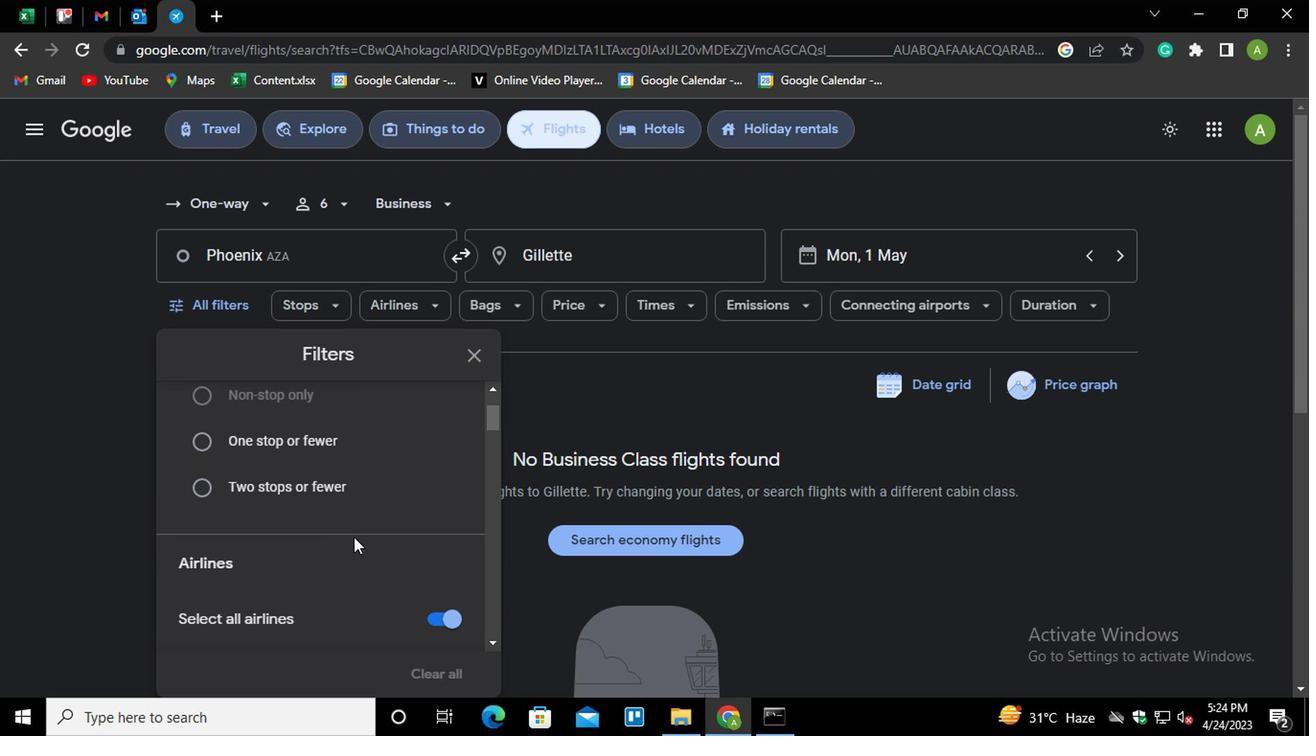 
Action: Mouse moved to (445, 529)
Screenshot: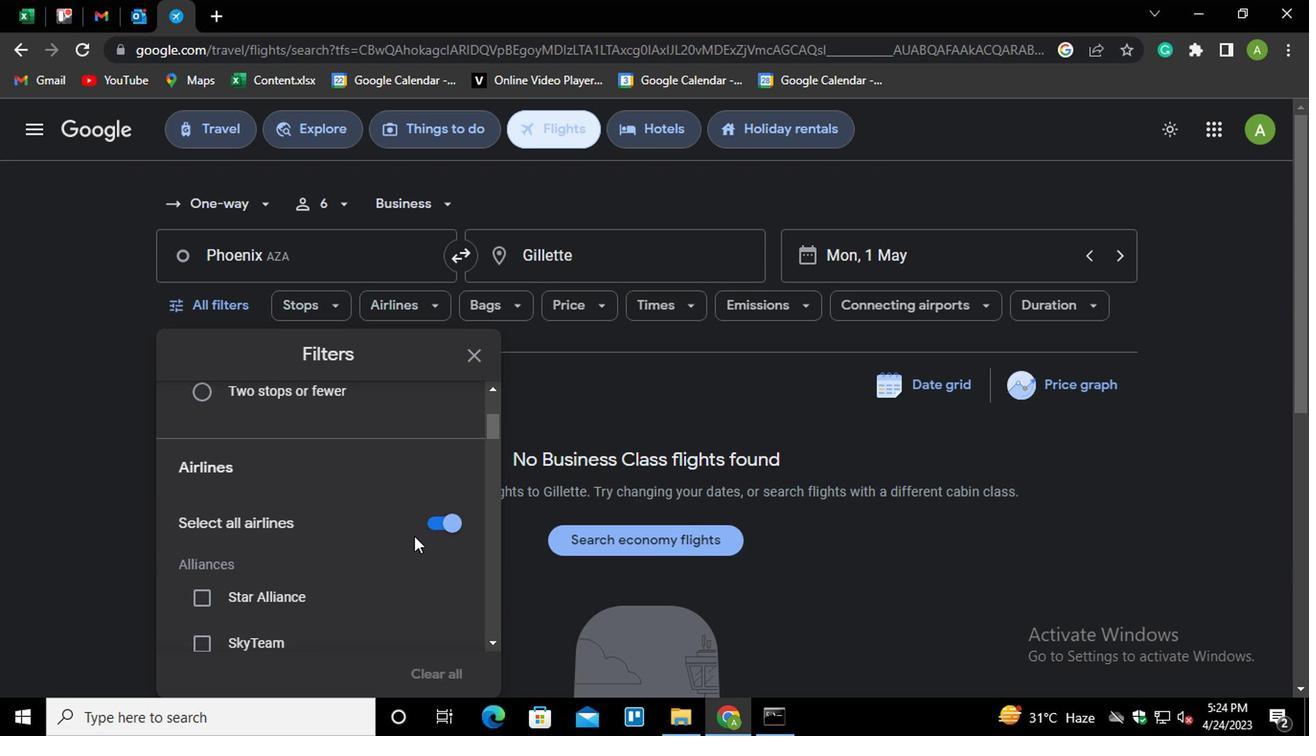 
Action: Mouse pressed left at (445, 529)
Screenshot: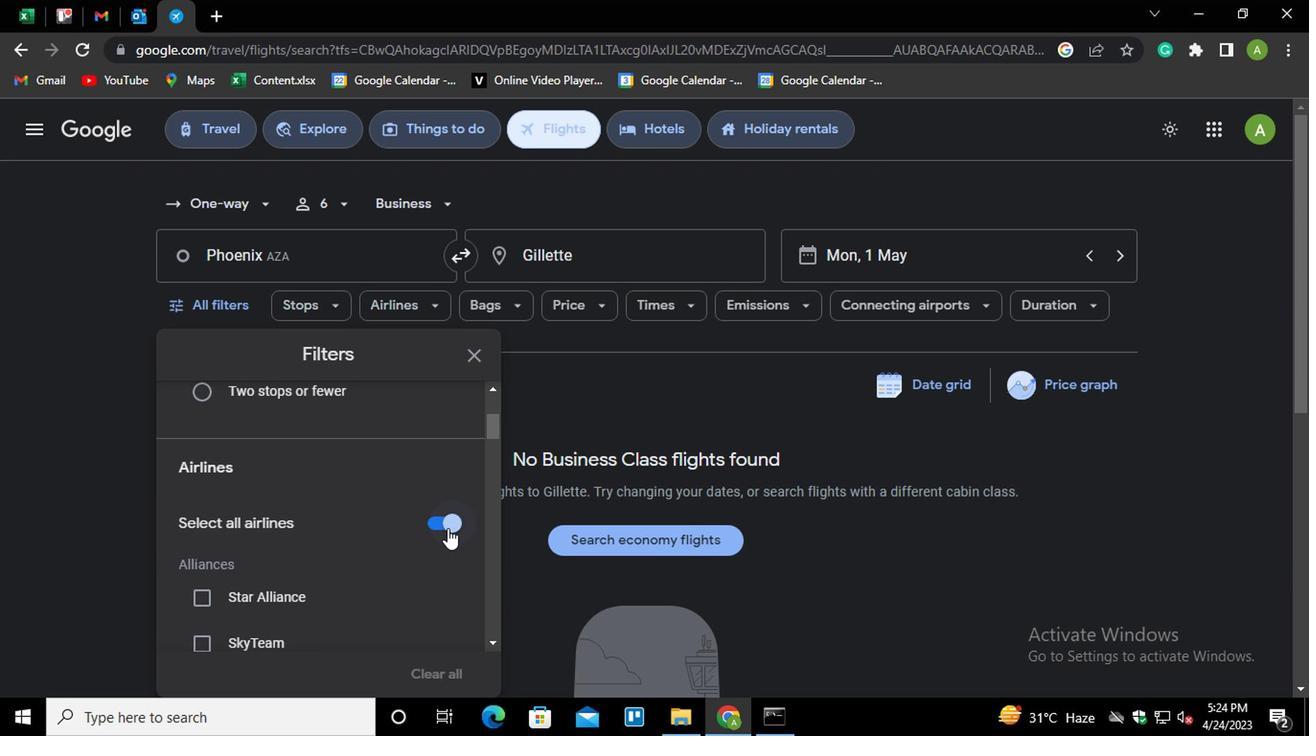 
Action: Mouse moved to (421, 538)
Screenshot: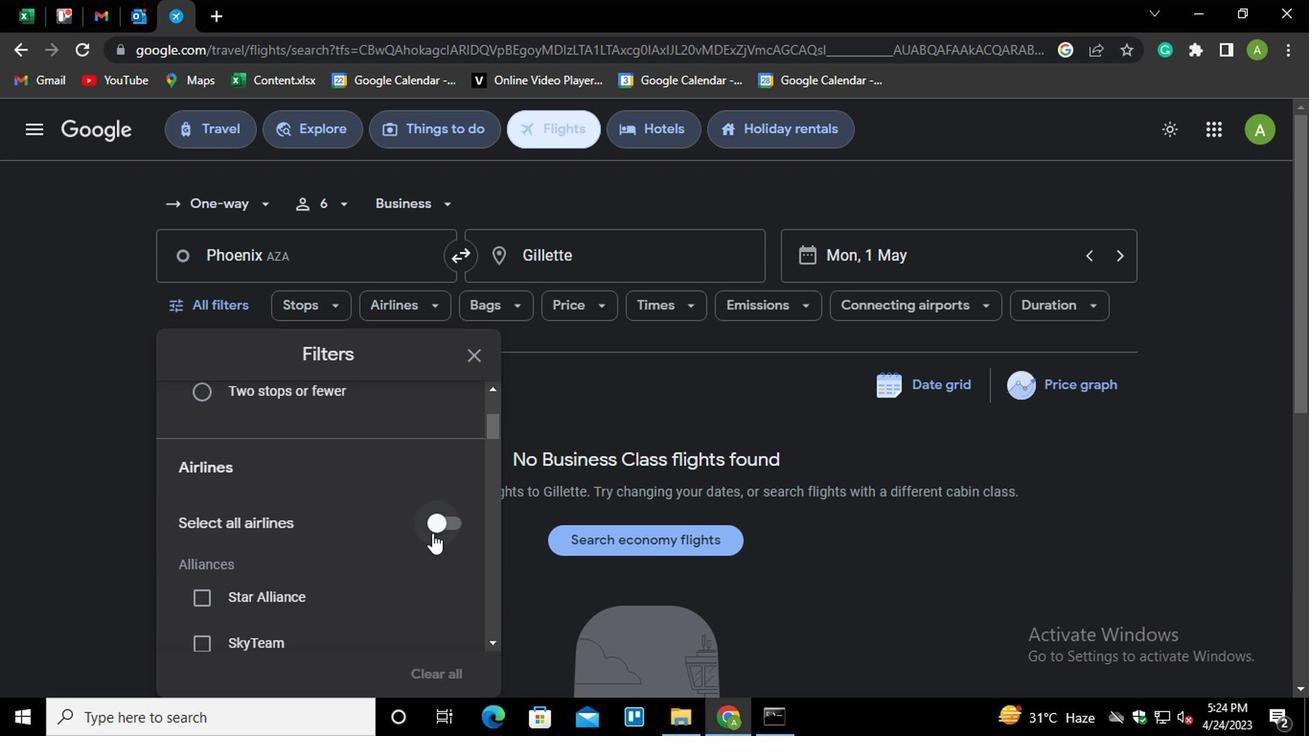 
Action: Mouse scrolled (421, 537) with delta (0, 0)
Screenshot: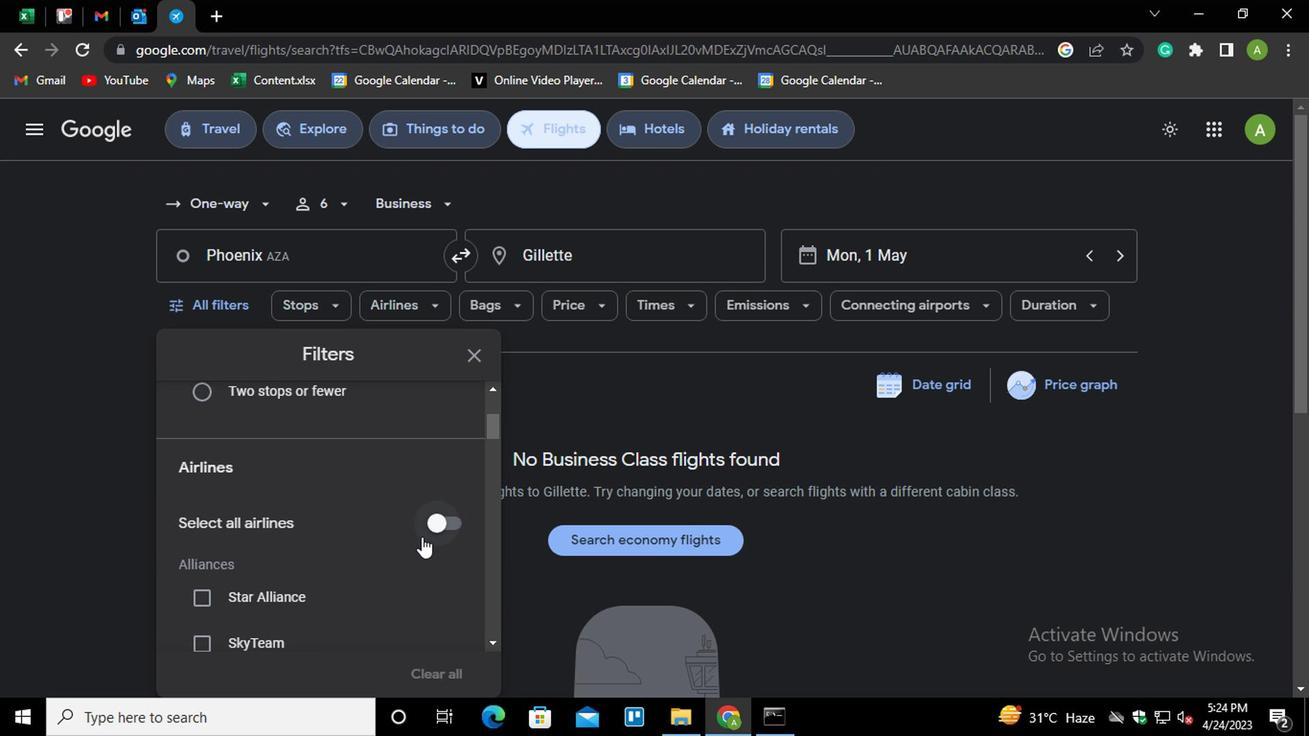 
Action: Mouse scrolled (421, 537) with delta (0, 0)
Screenshot: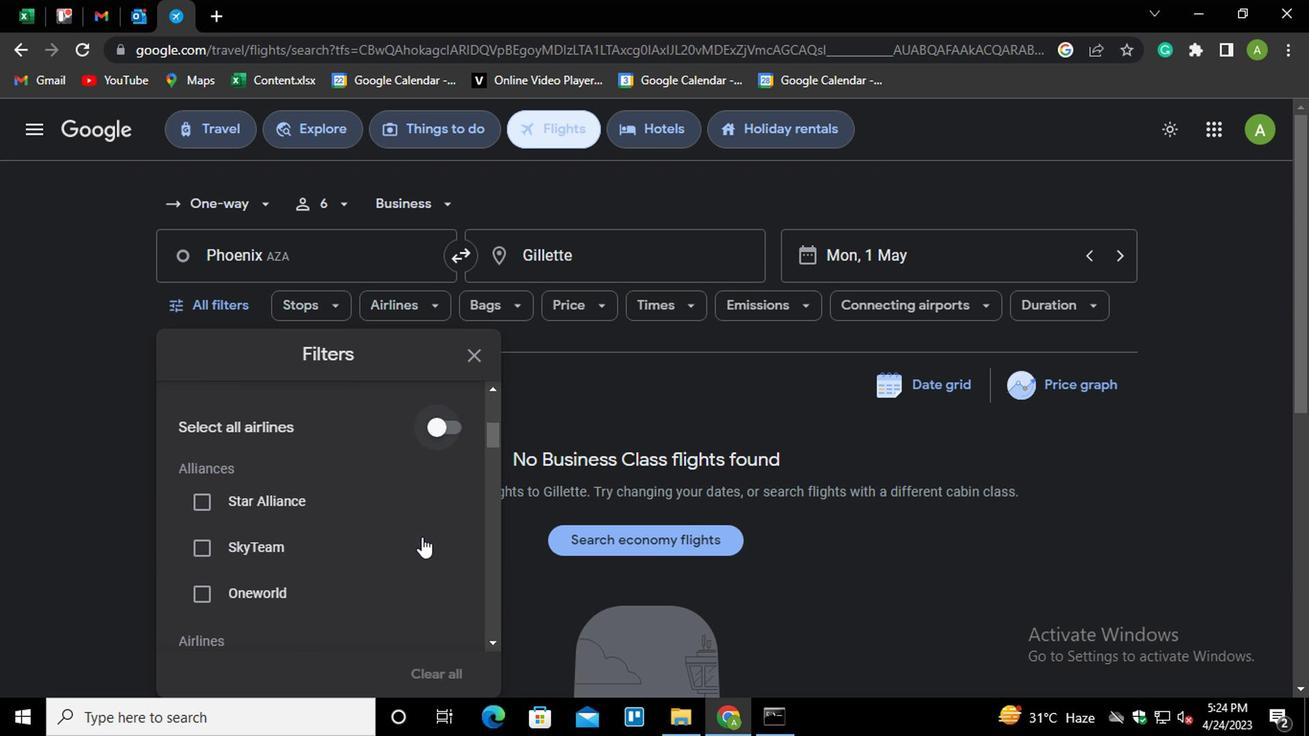 
Action: Mouse scrolled (421, 537) with delta (0, 0)
Screenshot: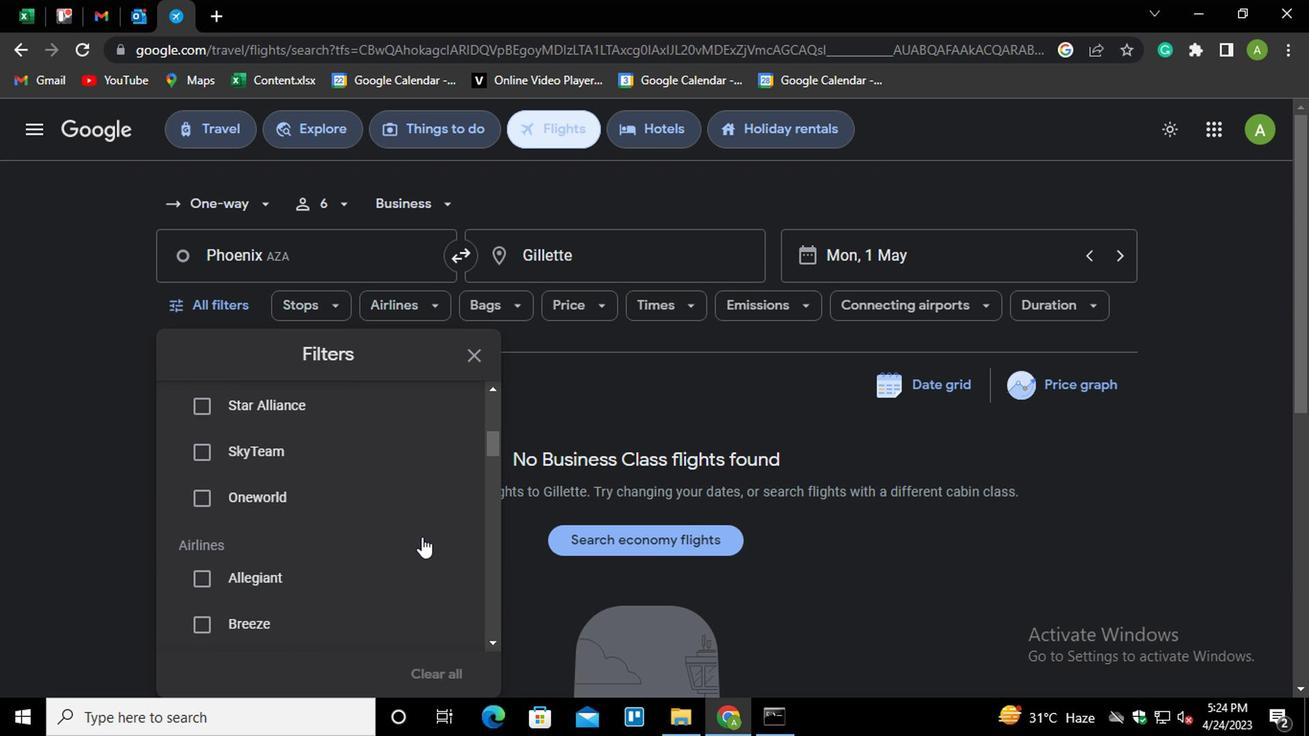 
Action: Mouse moved to (418, 538)
Screenshot: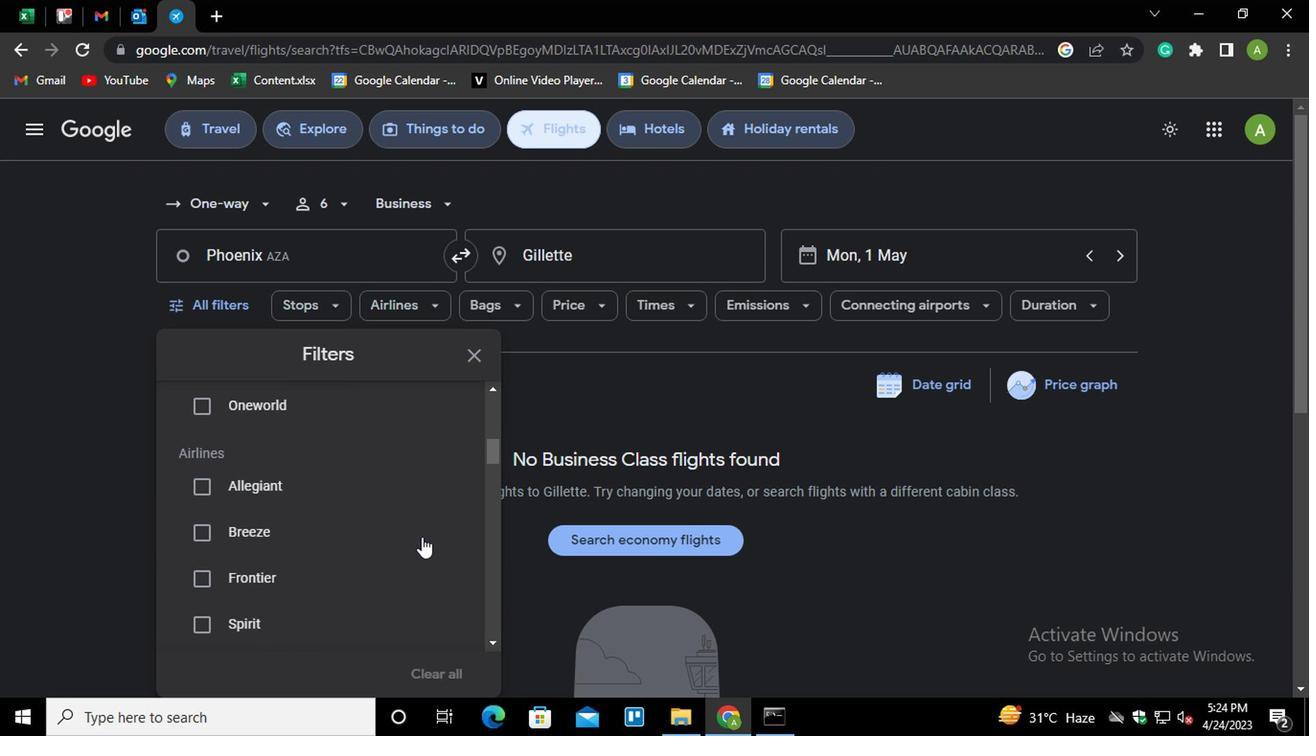 
Action: Mouse scrolled (418, 537) with delta (0, 0)
Screenshot: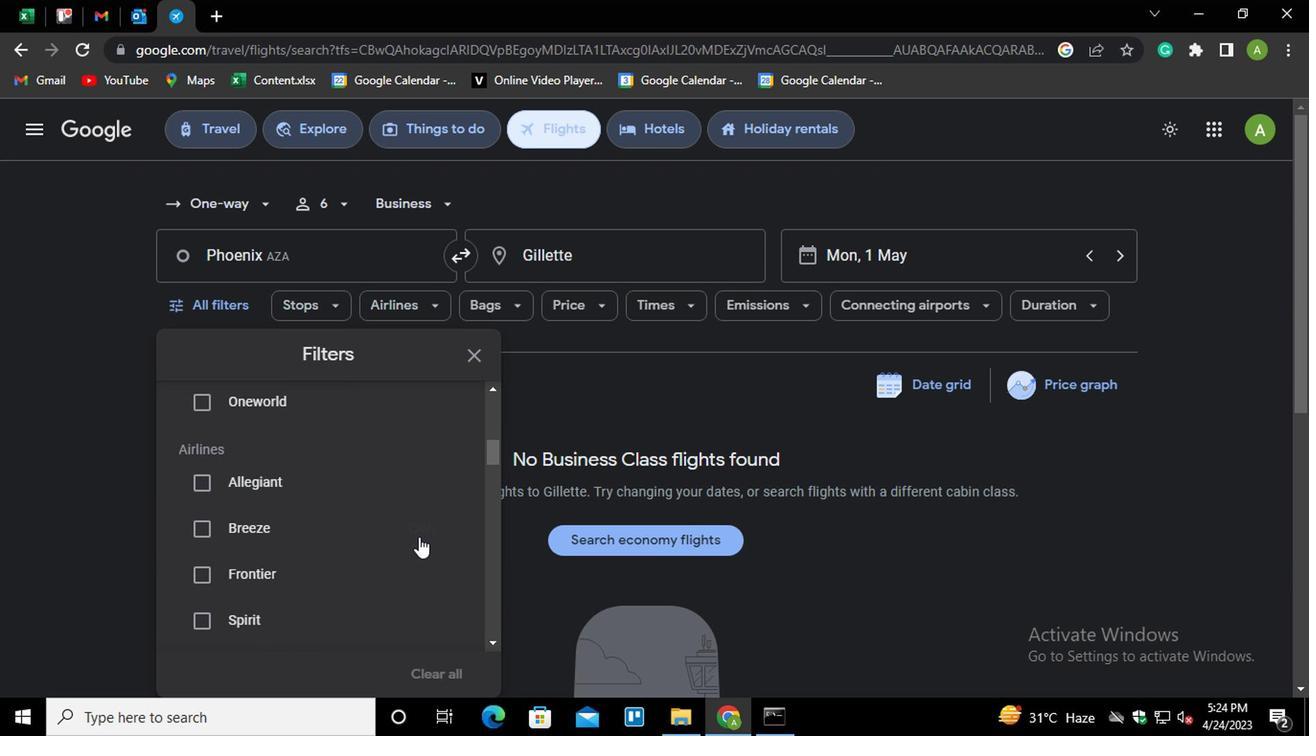 
Action: Mouse moved to (346, 473)
Screenshot: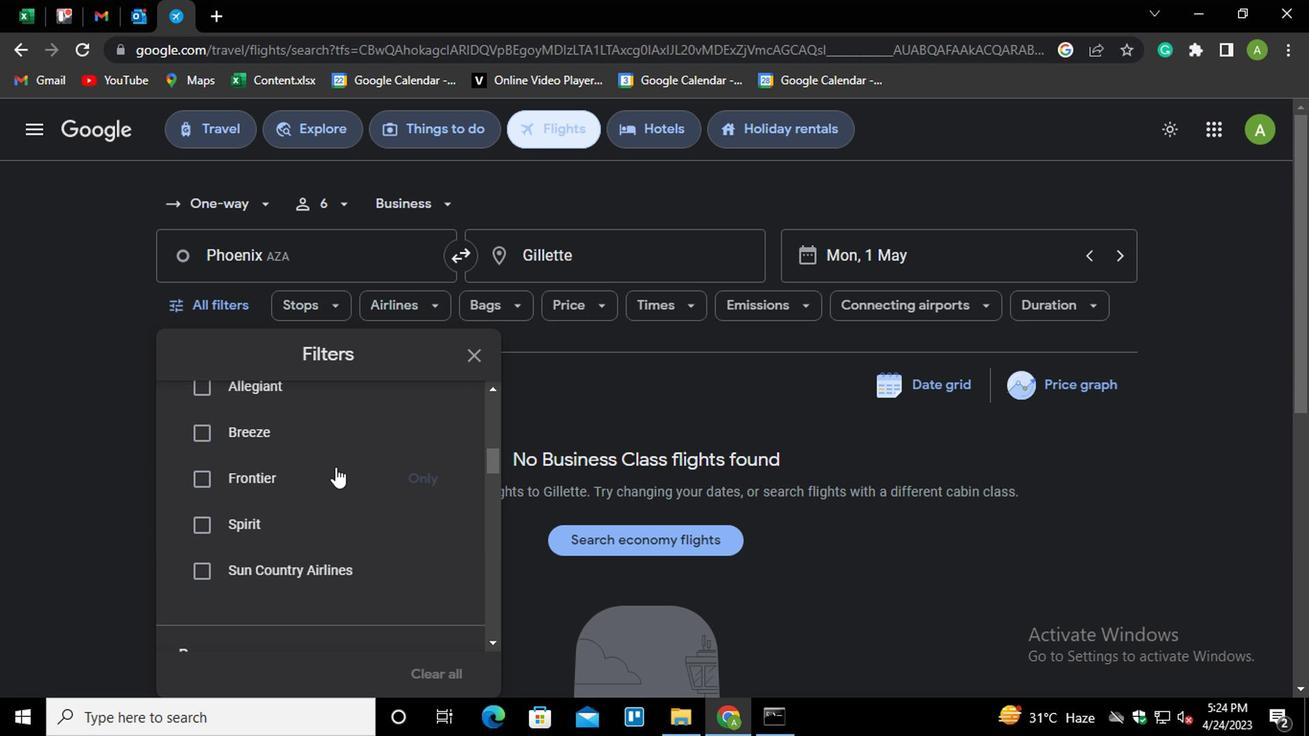 
Action: Mouse scrolled (346, 473) with delta (0, 0)
Screenshot: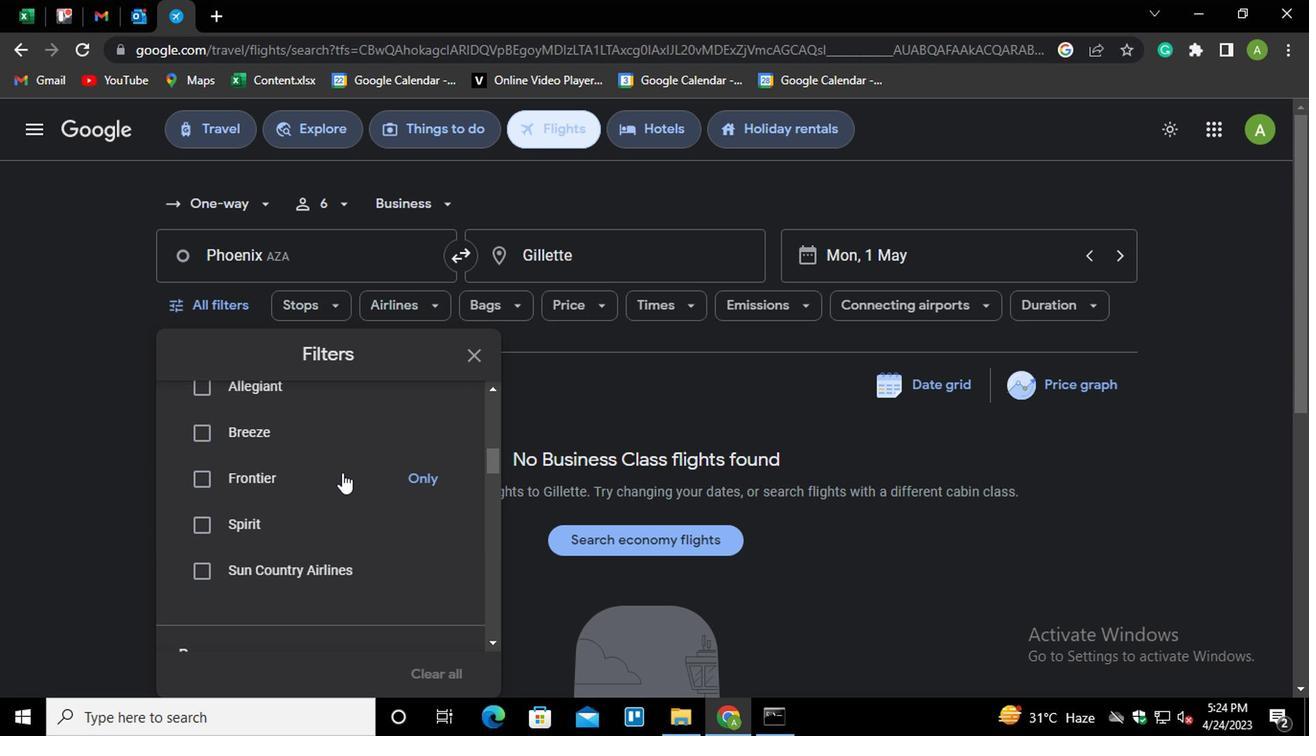 
Action: Mouse scrolled (346, 473) with delta (0, 0)
Screenshot: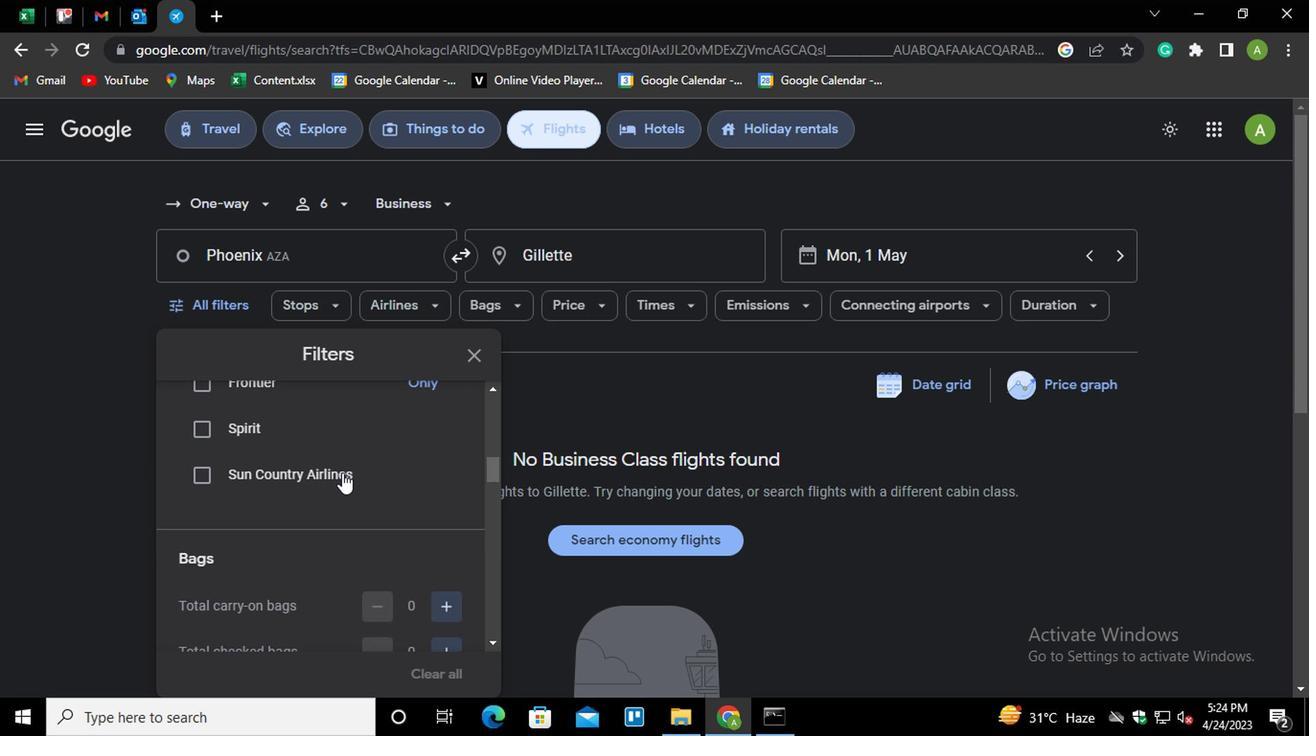 
Action: Mouse moved to (450, 560)
Screenshot: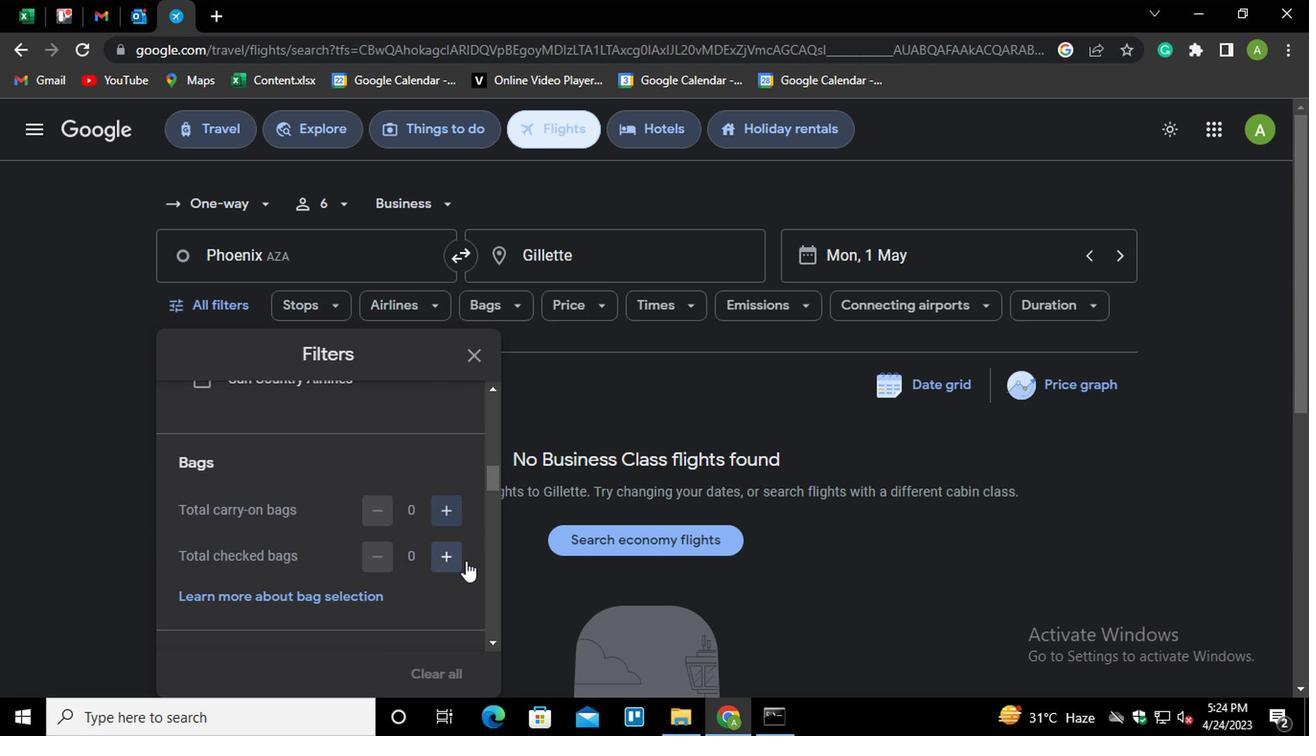 
Action: Mouse pressed left at (450, 560)
Screenshot: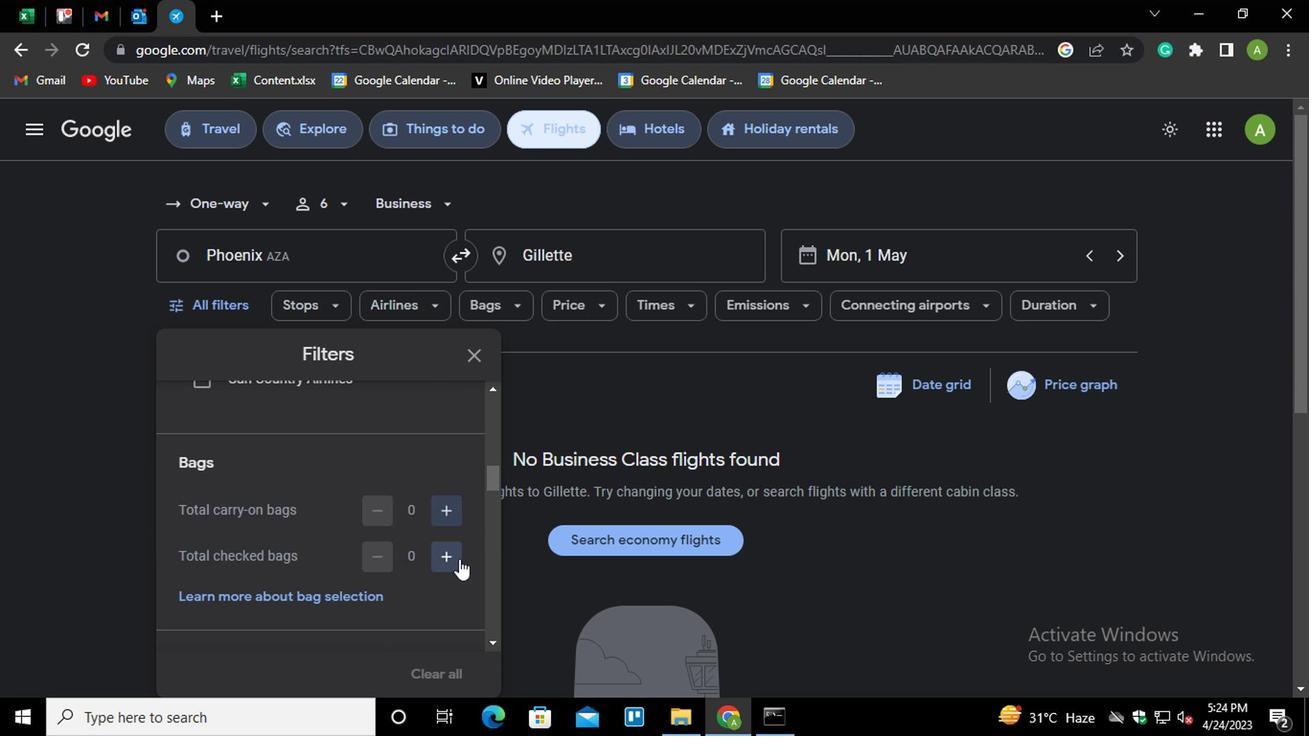 
Action: Mouse pressed left at (450, 560)
Screenshot: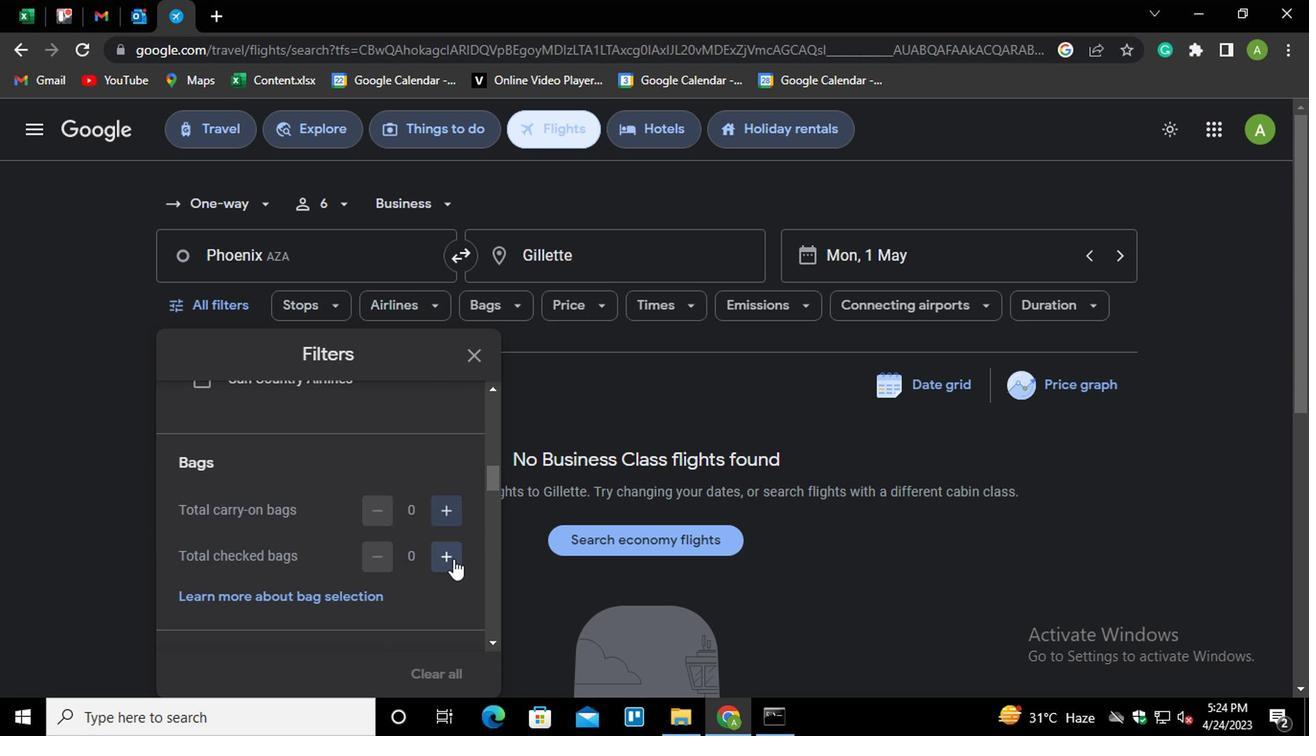 
Action: Mouse pressed left at (450, 560)
Screenshot: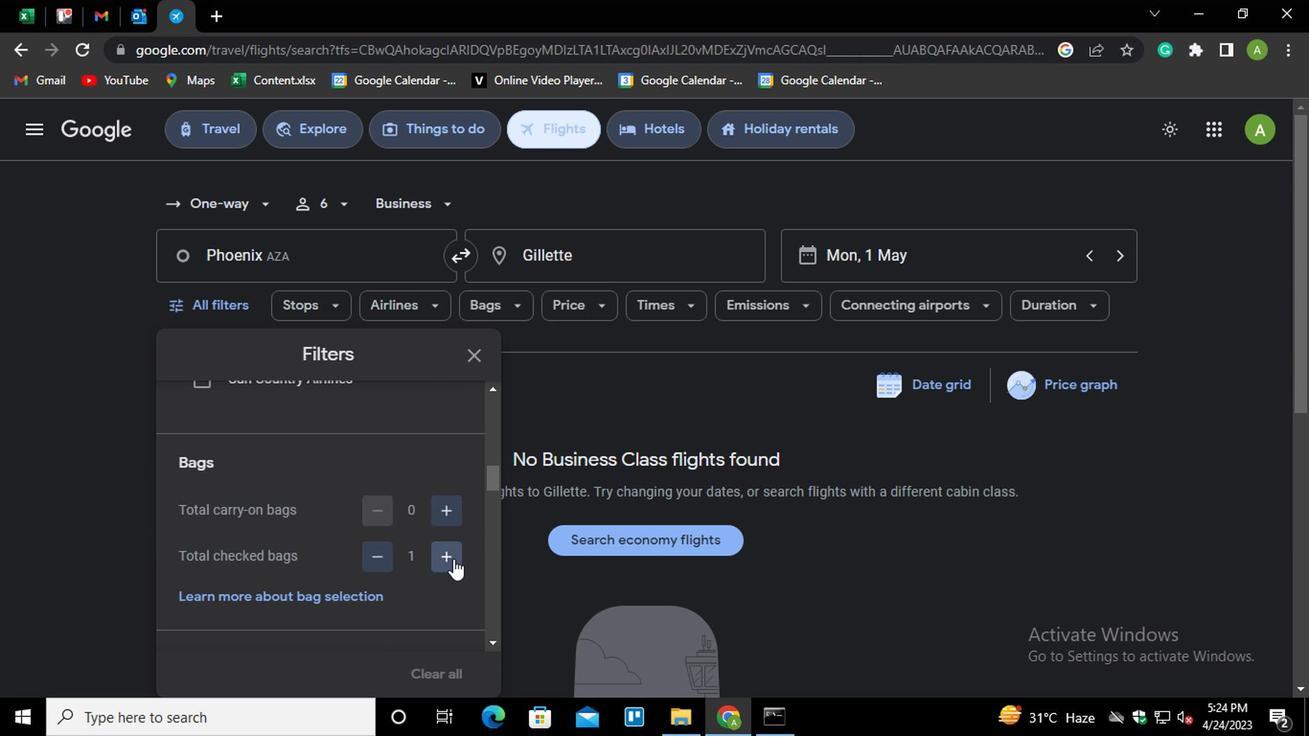 
Action: Mouse pressed left at (450, 560)
Screenshot: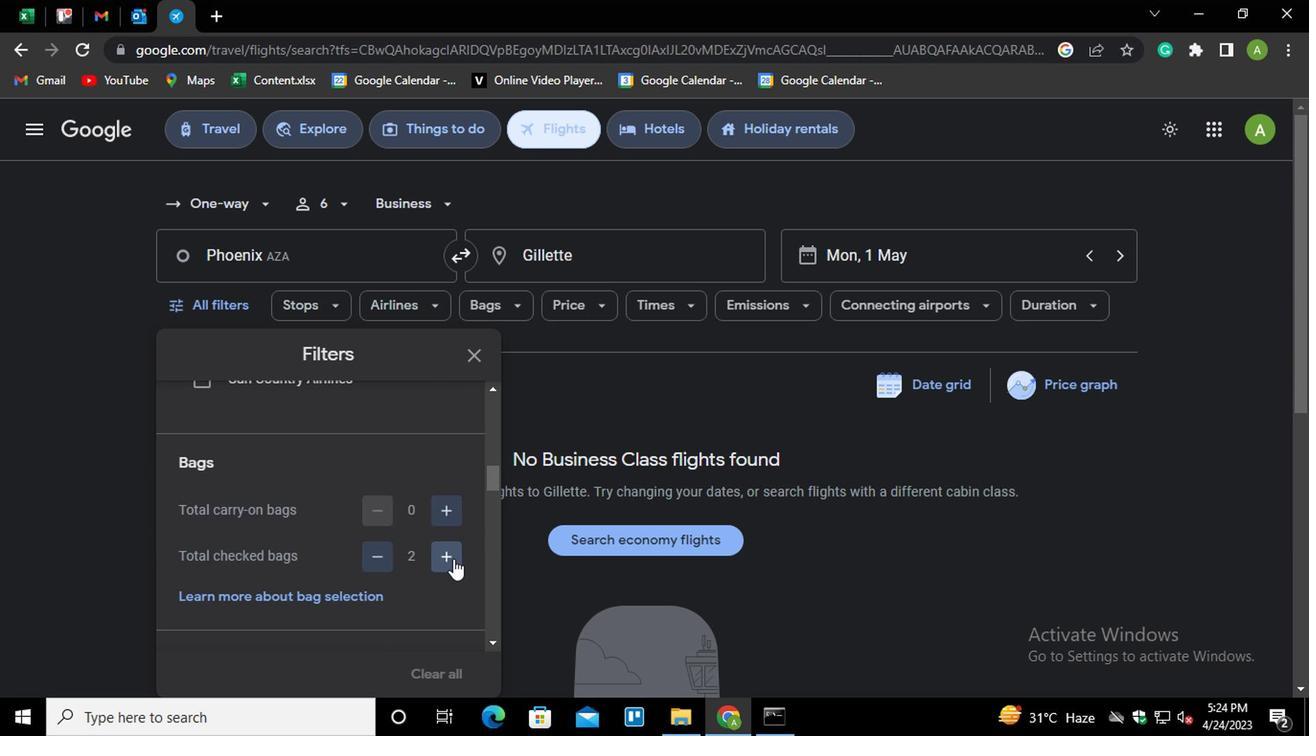 
Action: Mouse pressed left at (450, 560)
Screenshot: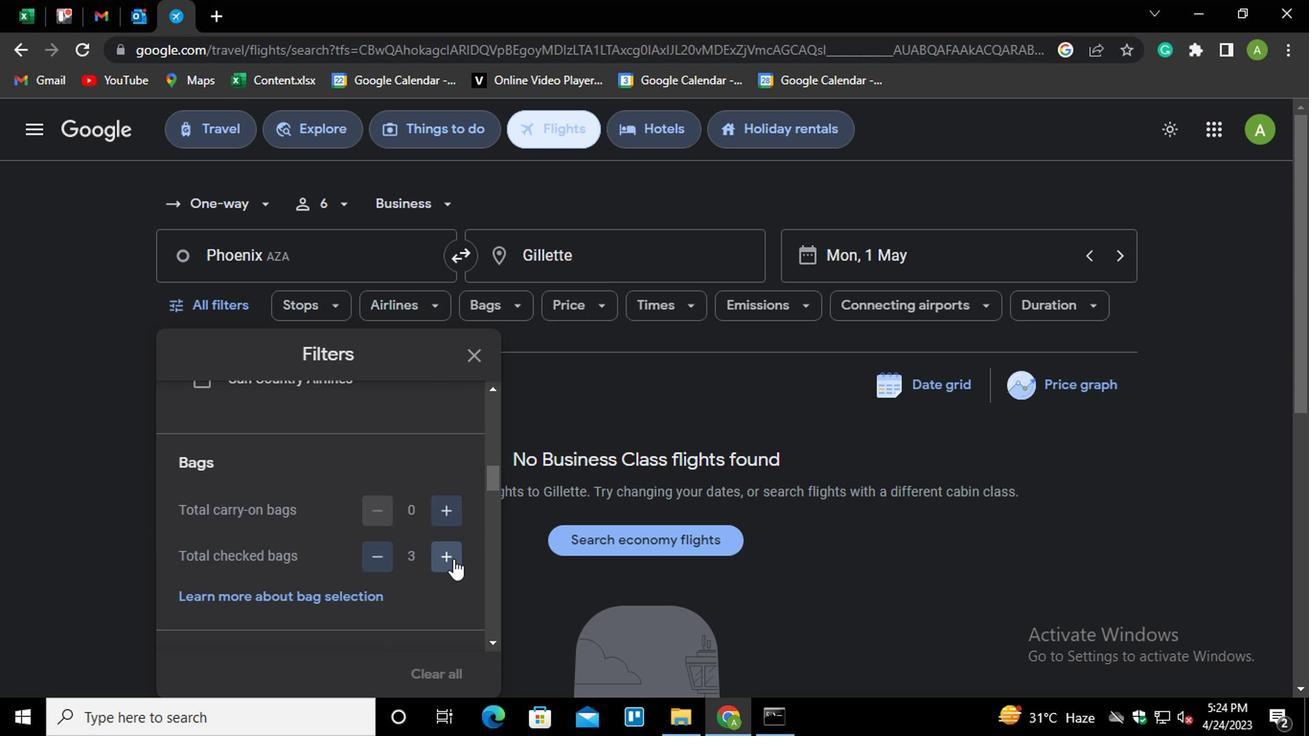 
Action: Mouse pressed left at (450, 560)
Screenshot: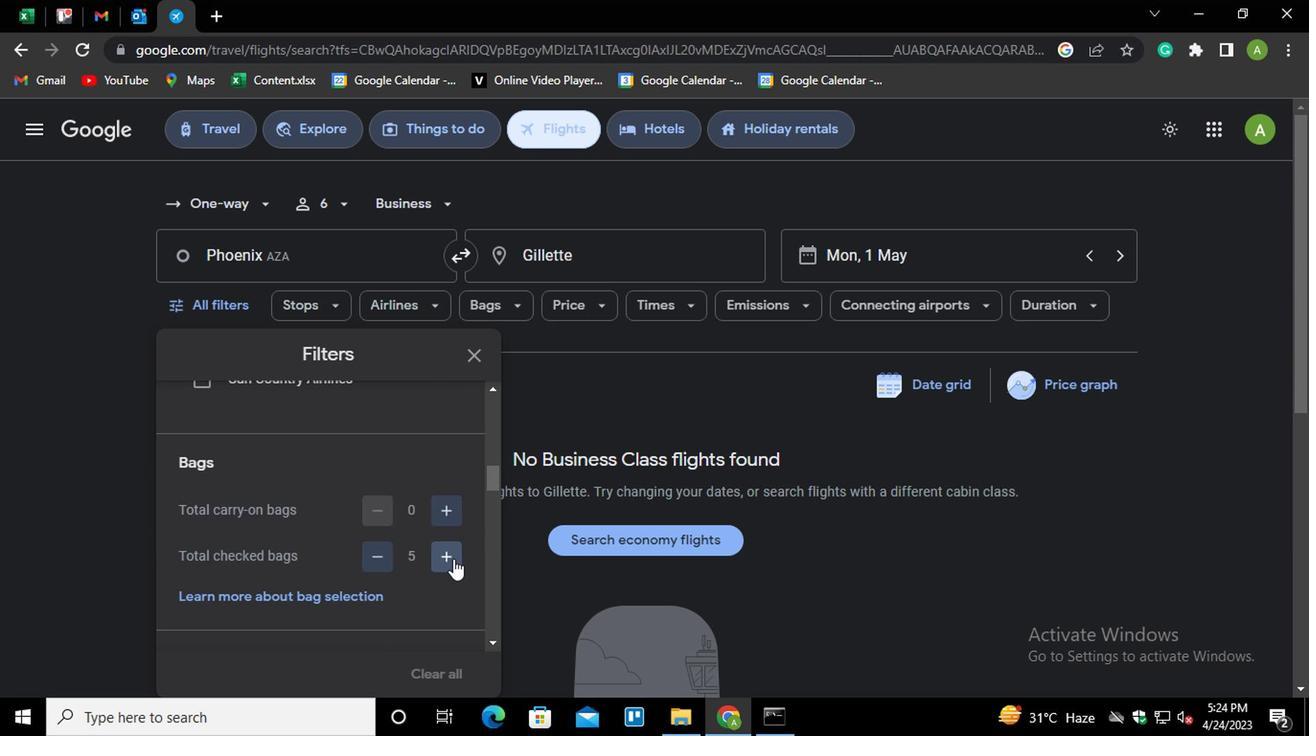
Action: Mouse pressed left at (450, 560)
Screenshot: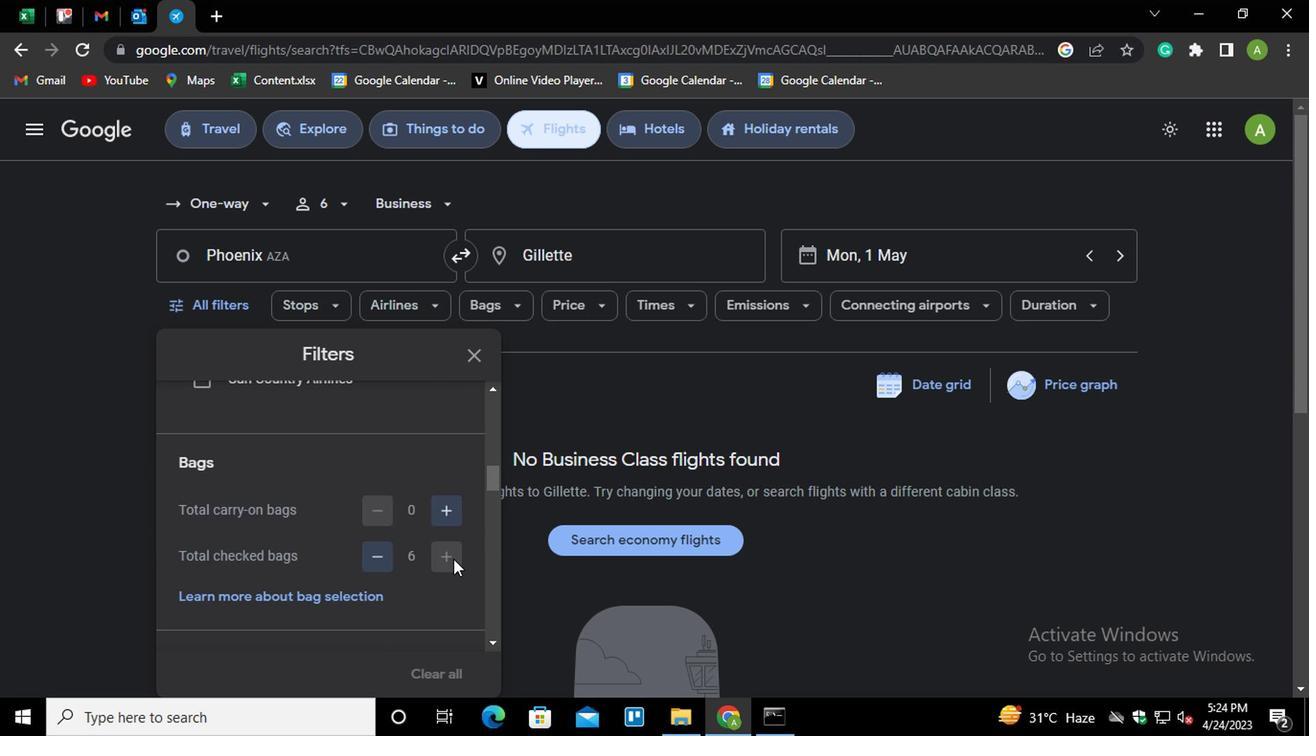 
Action: Mouse scrolled (450, 559) with delta (0, -1)
Screenshot: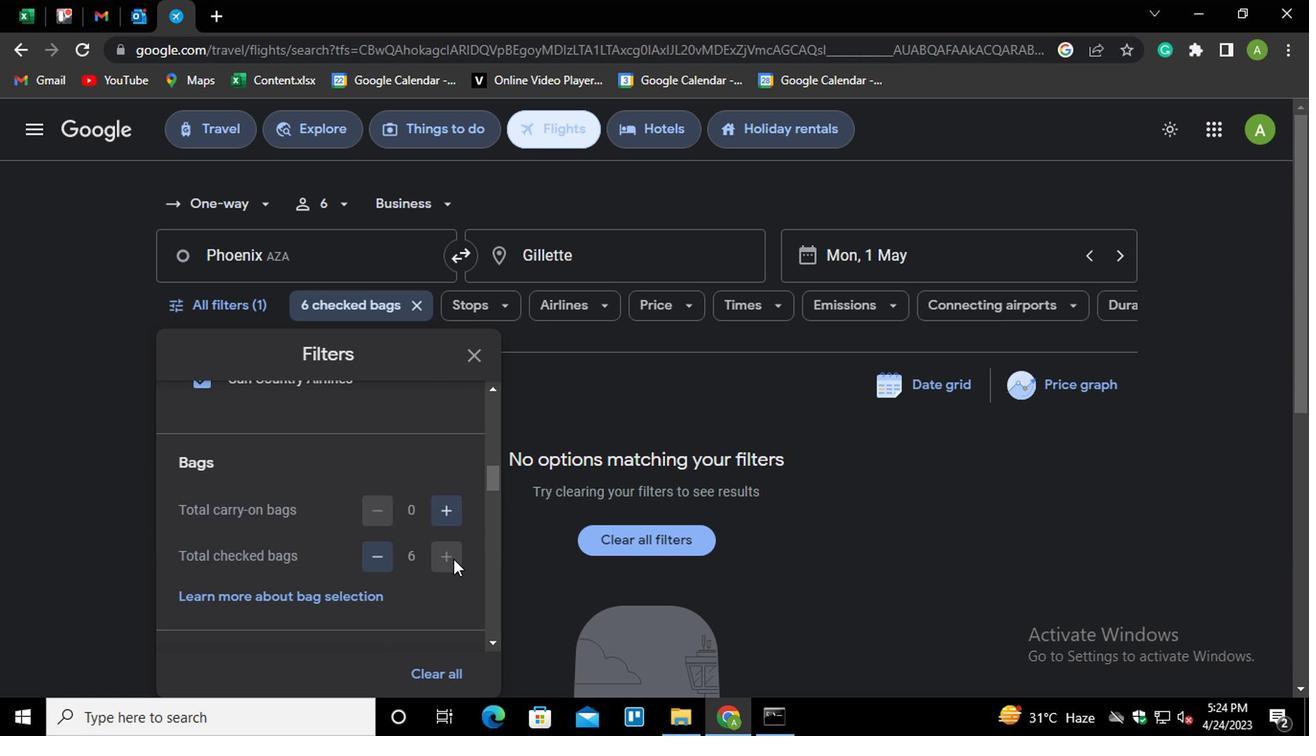 
Action: Mouse scrolled (450, 559) with delta (0, -1)
Screenshot: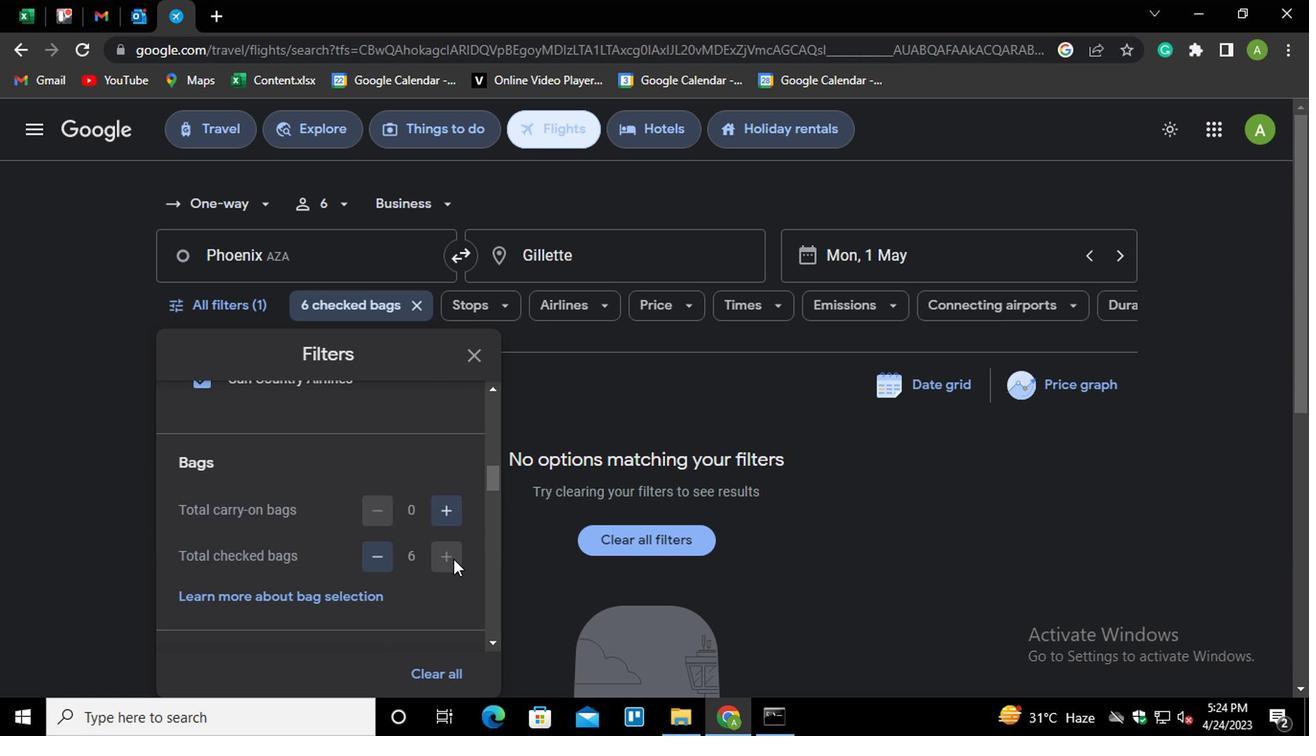 
Action: Mouse scrolled (450, 559) with delta (0, -1)
Screenshot: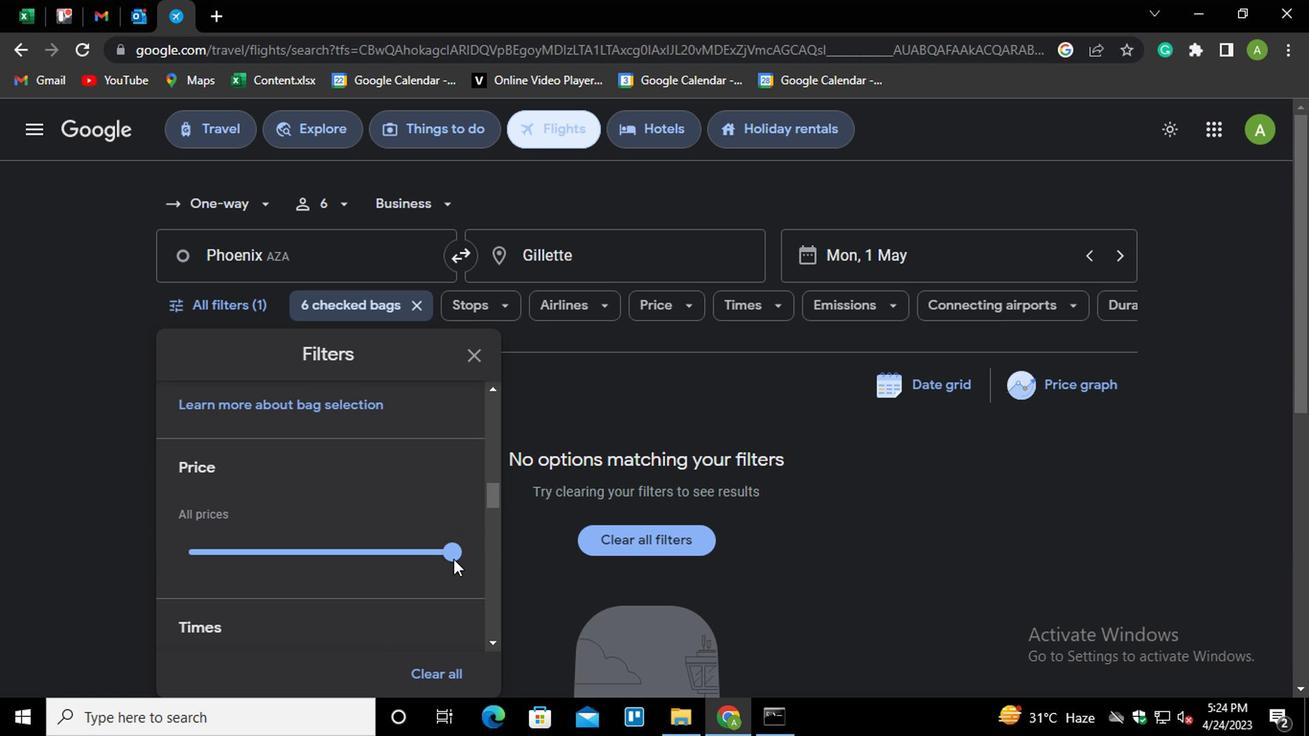 
Action: Mouse moved to (435, 452)
Screenshot: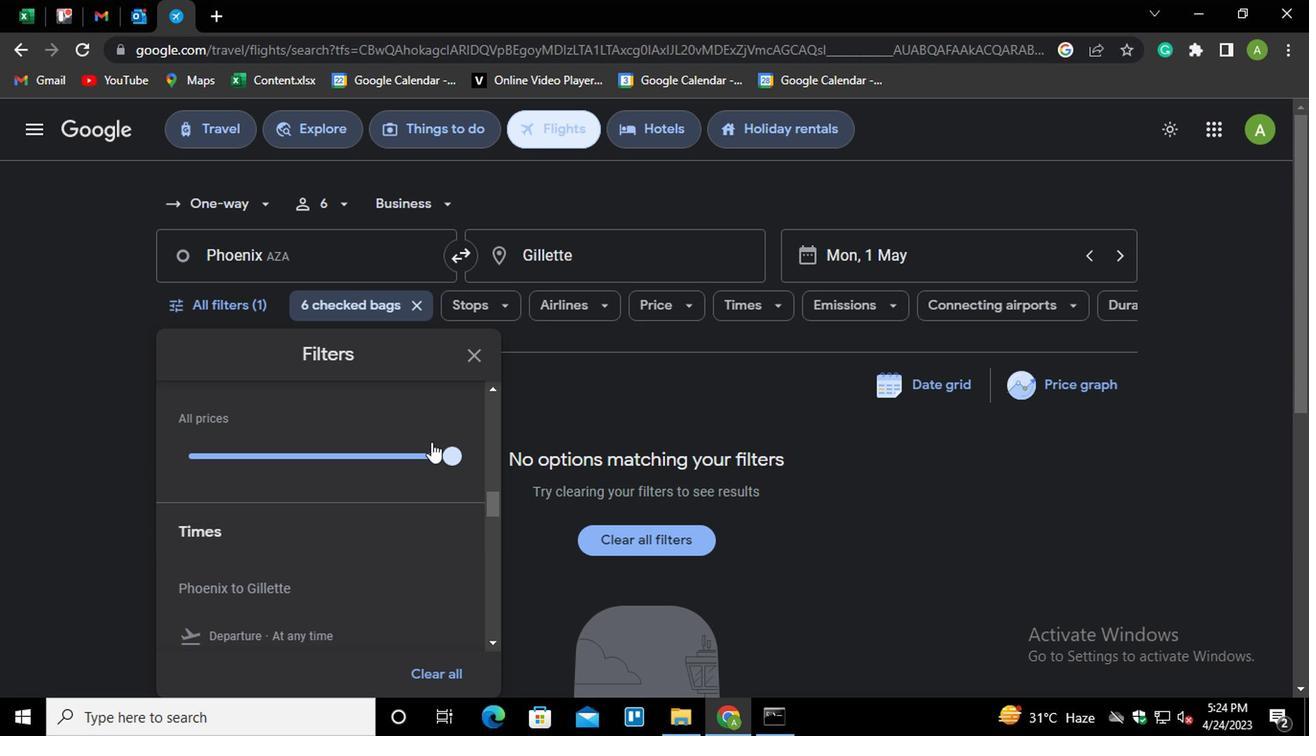 
Action: Mouse pressed left at (435, 452)
Screenshot: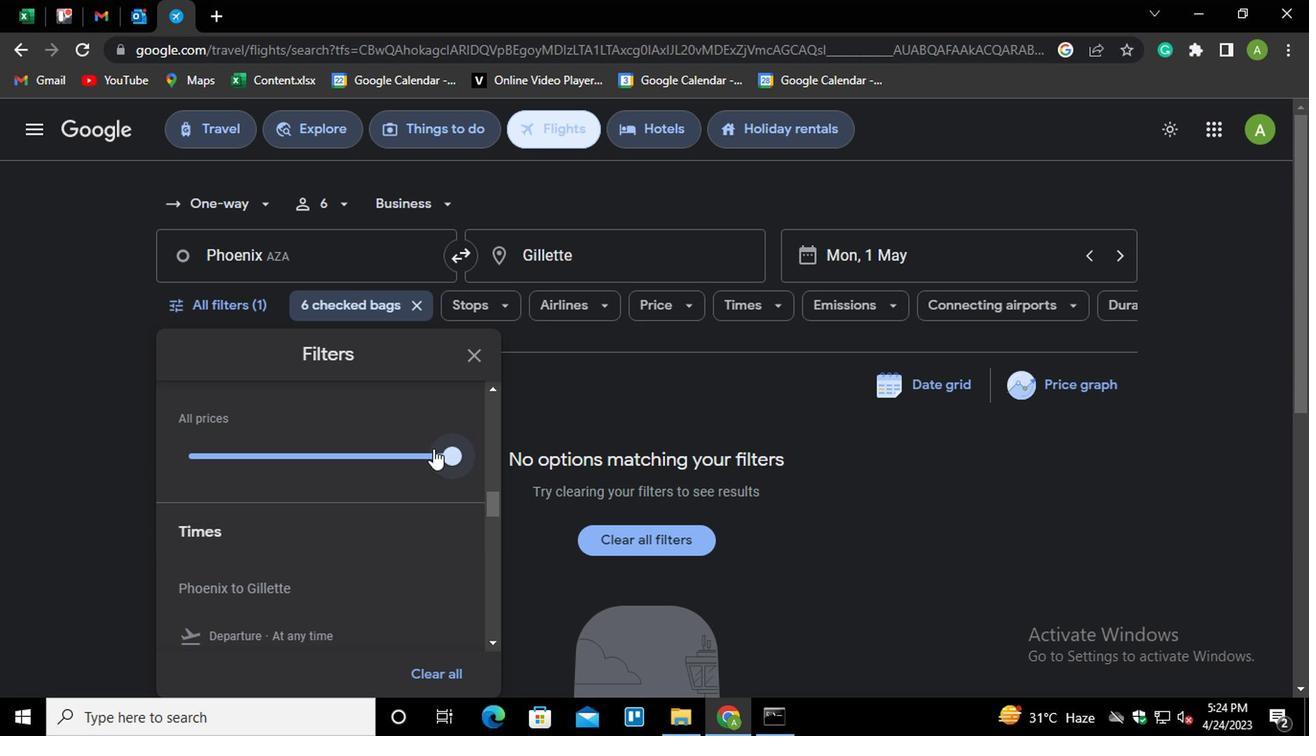 
Action: Mouse moved to (435, 544)
Screenshot: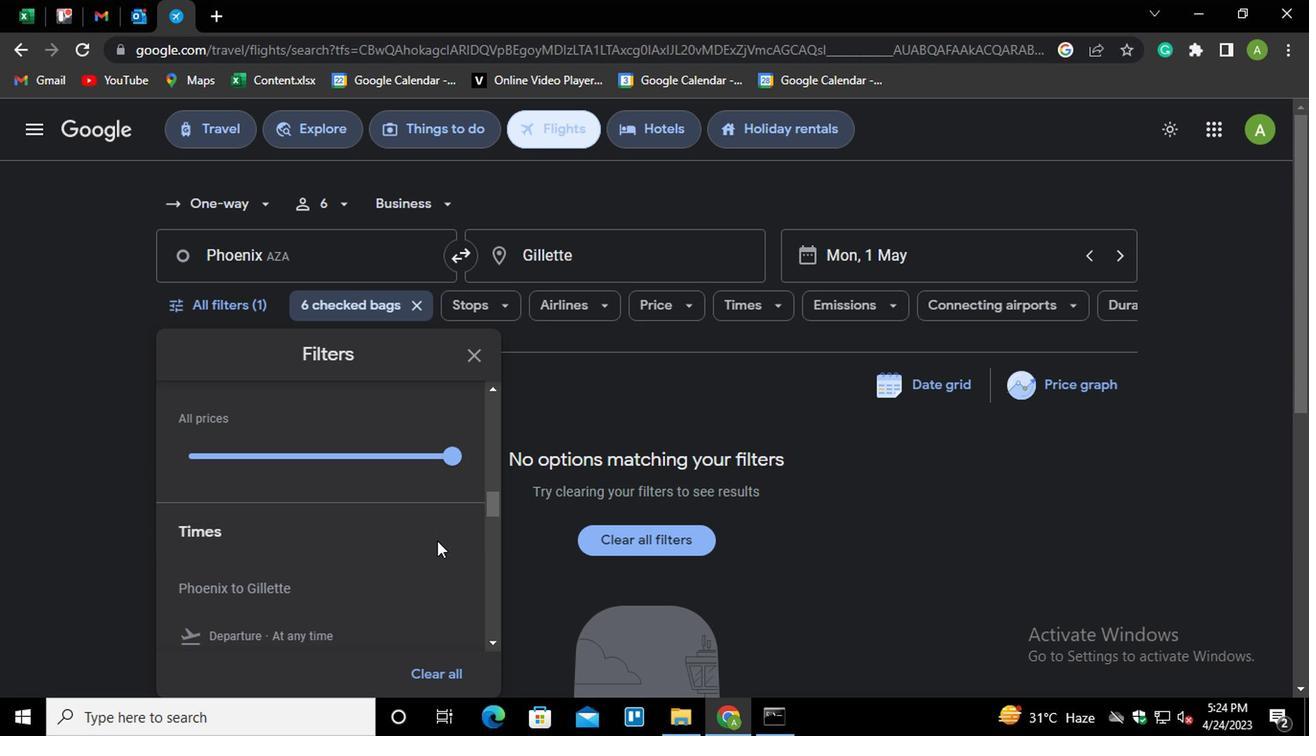 
Action: Mouse scrolled (435, 544) with delta (0, 0)
Screenshot: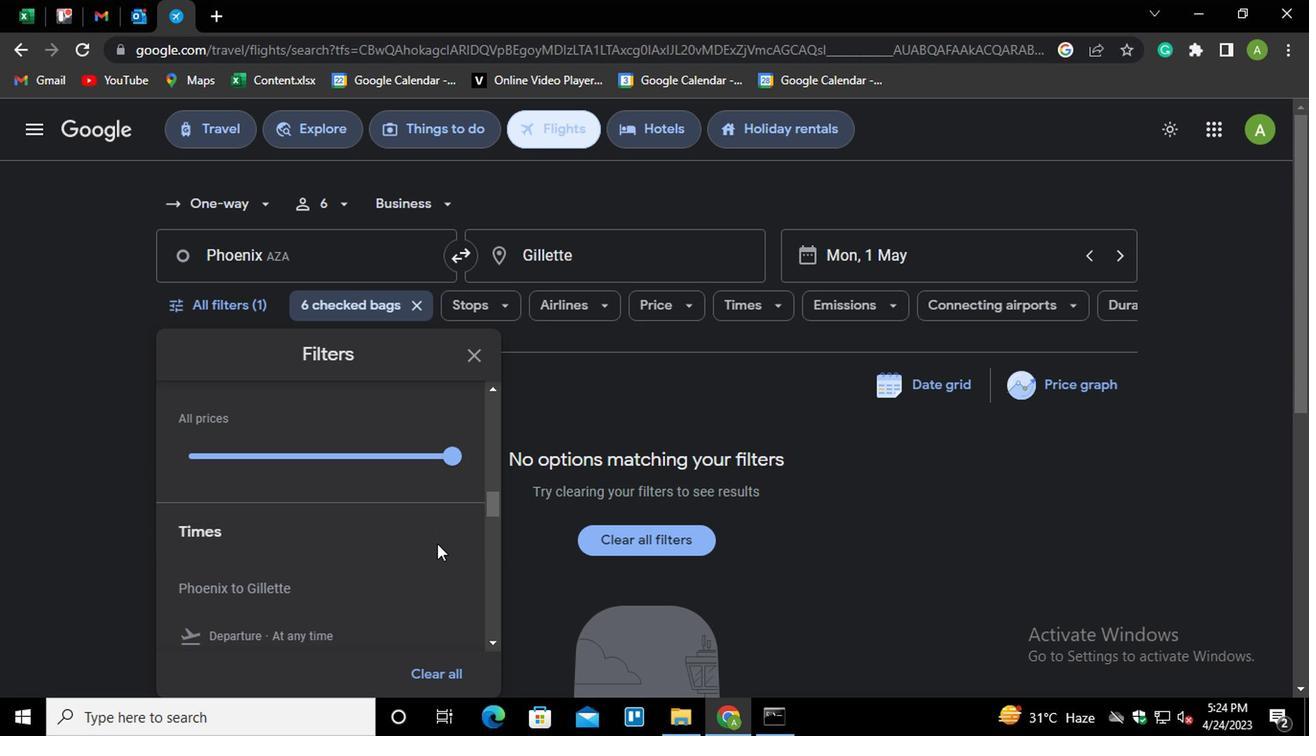 
Action: Mouse scrolled (435, 544) with delta (0, 0)
Screenshot: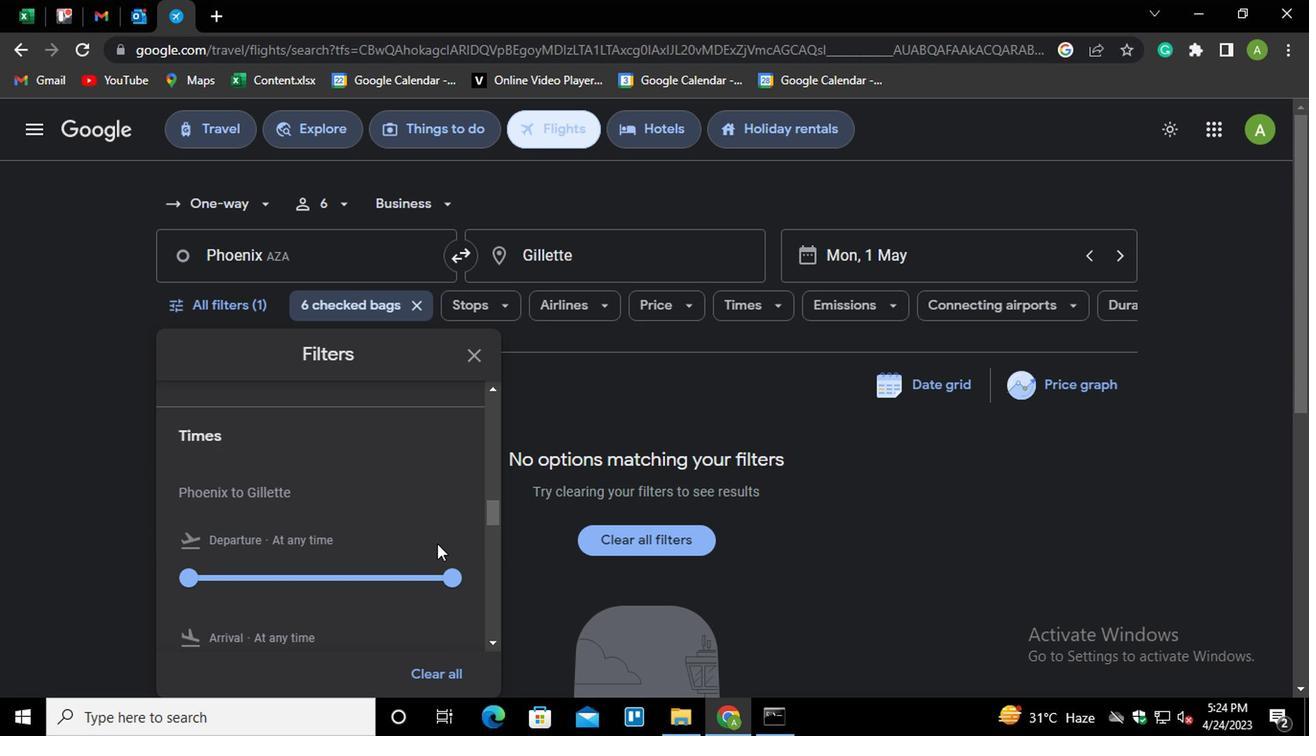 
Action: Mouse moved to (261, 485)
Screenshot: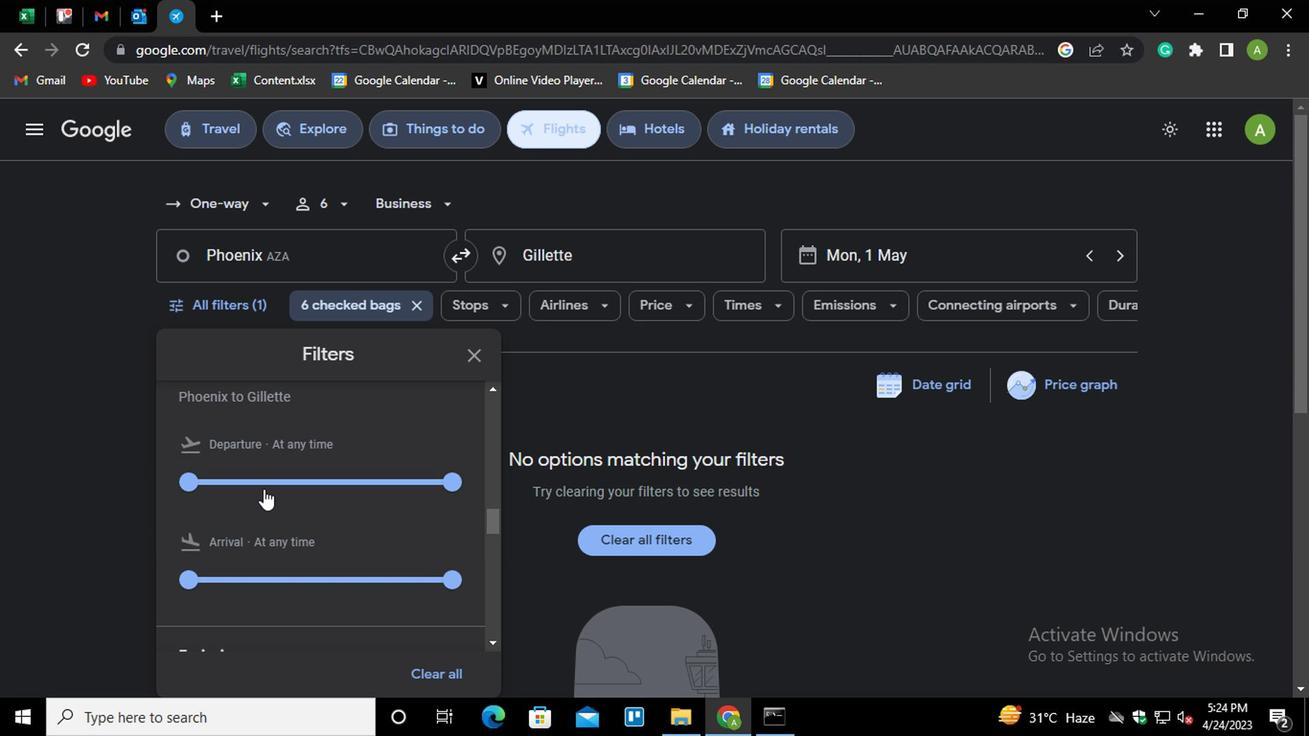 
Action: Mouse pressed left at (261, 485)
Screenshot: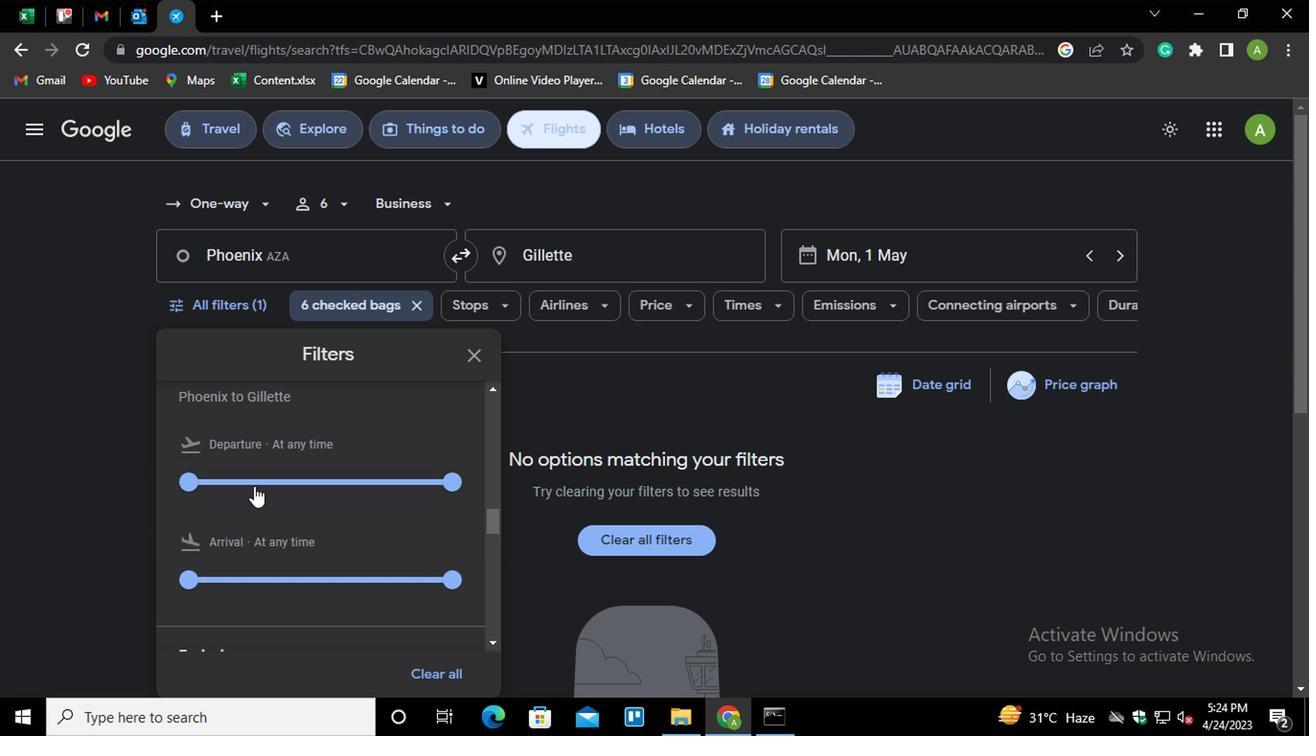 
Action: Mouse moved to (848, 577)
Screenshot: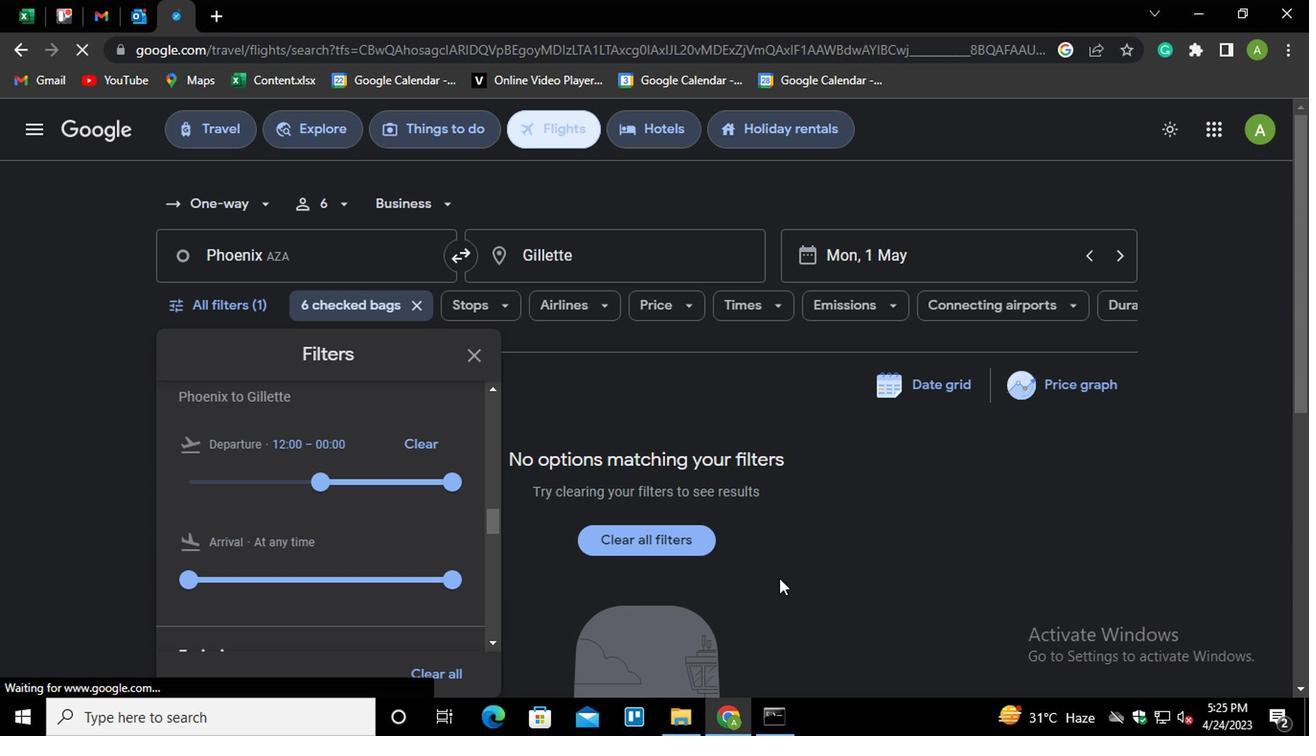 
Action: Mouse pressed left at (848, 577)
Screenshot: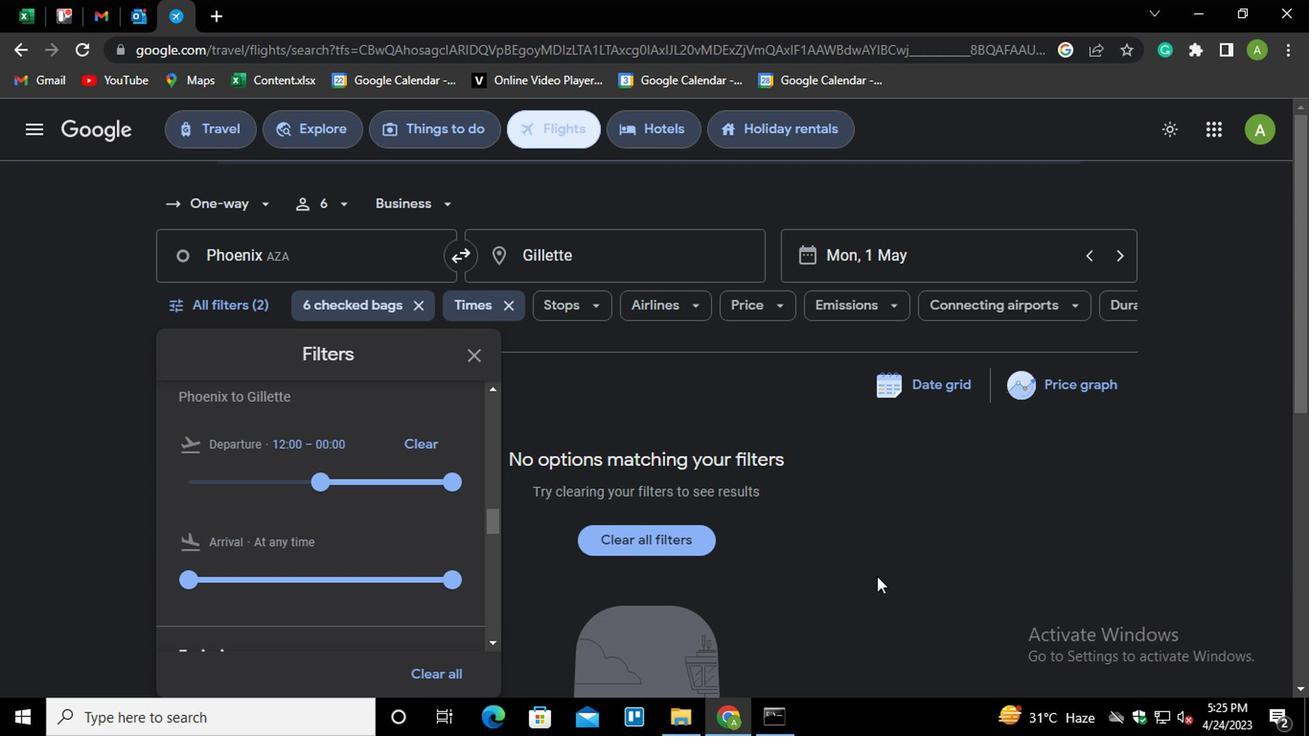 
